 Task: Create a due date automation trigger when advanced on, on the tuesday after a card is due add dates starting in more than 1 working days at 11:00 AM.
Action: Mouse moved to (1165, 88)
Screenshot: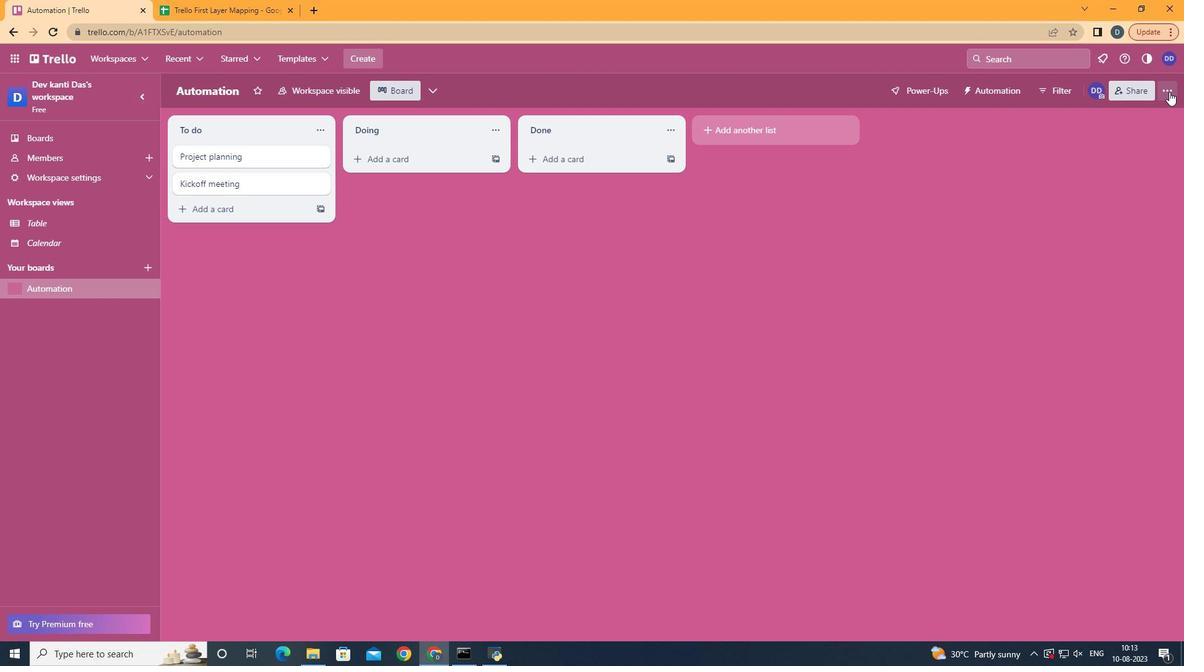 
Action: Mouse pressed left at (1165, 88)
Screenshot: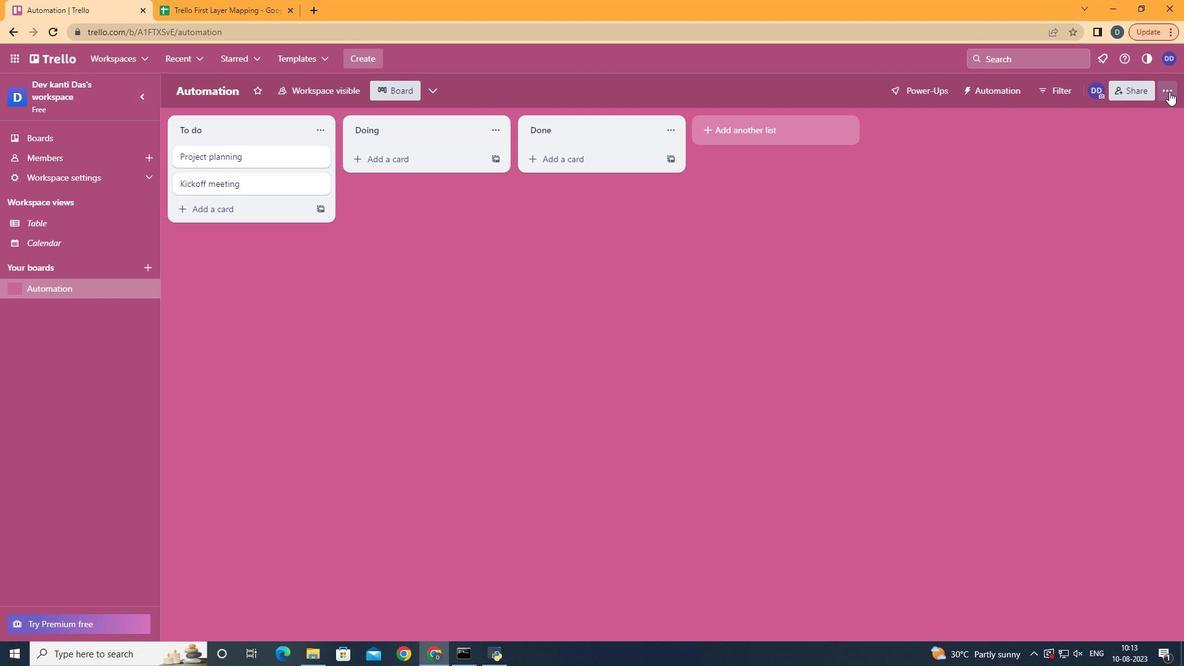 
Action: Mouse moved to (1078, 254)
Screenshot: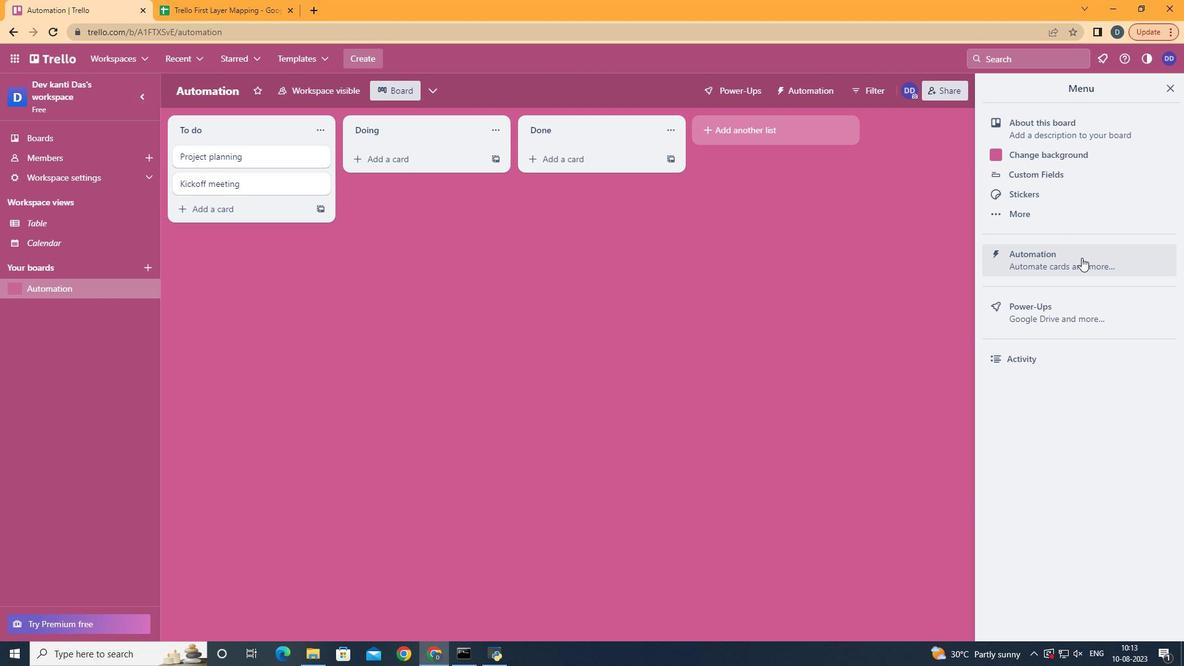 
Action: Mouse pressed left at (1078, 254)
Screenshot: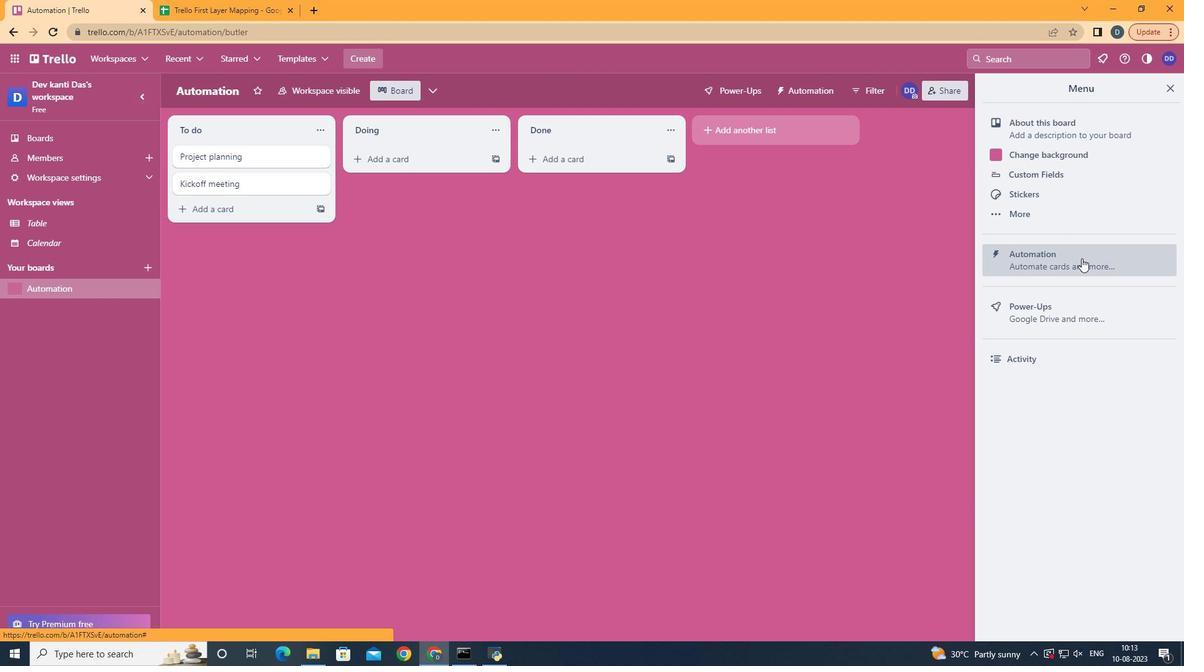
Action: Mouse moved to (191, 240)
Screenshot: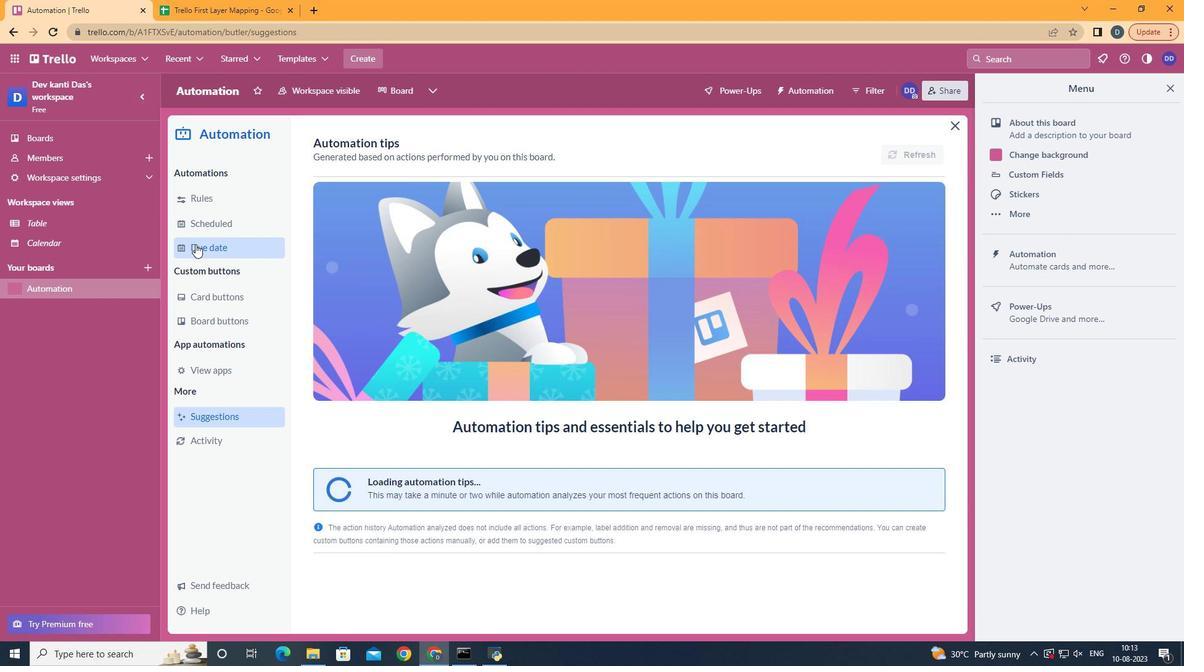 
Action: Mouse pressed left at (191, 240)
Screenshot: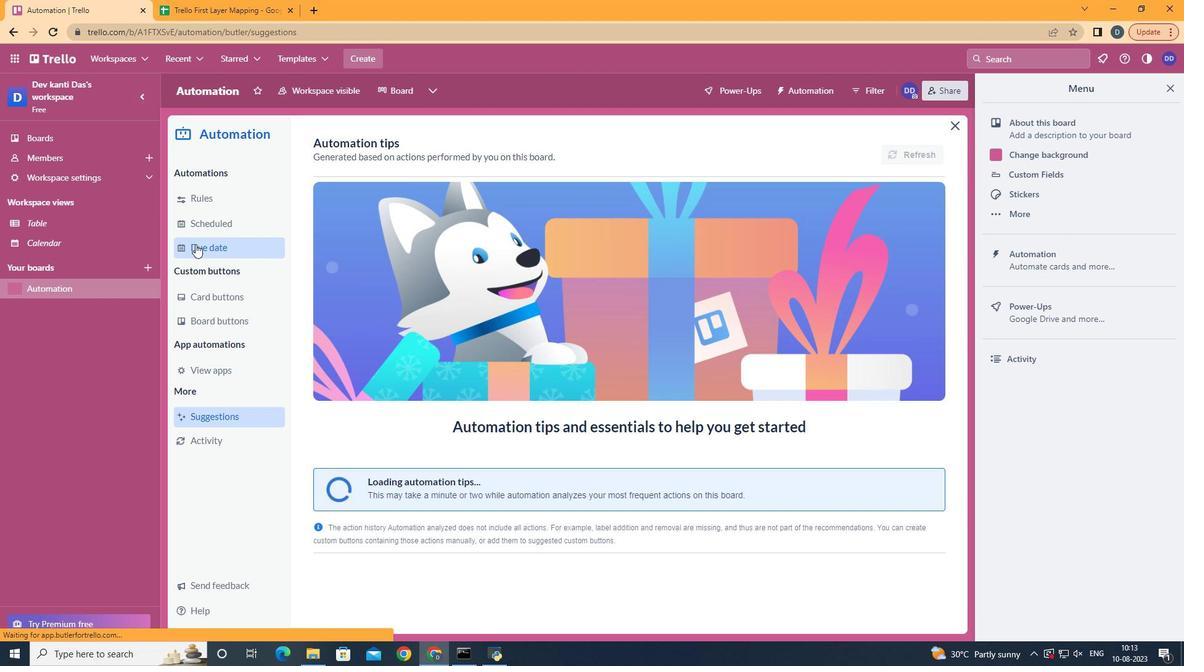 
Action: Mouse moved to (858, 146)
Screenshot: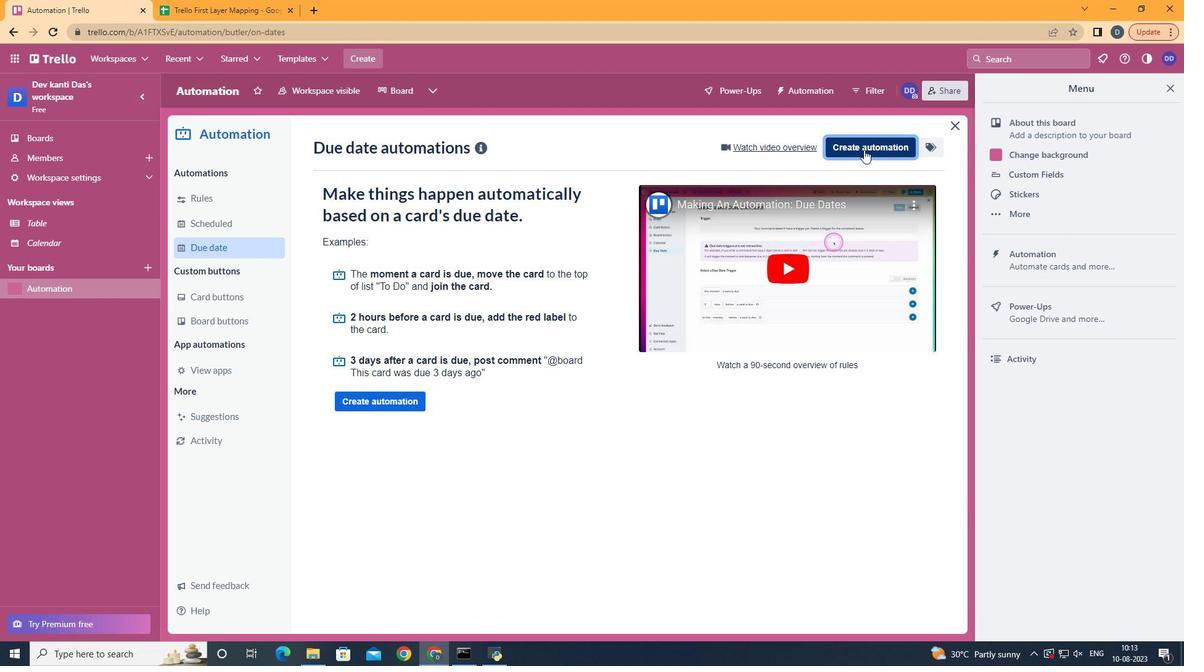 
Action: Mouse pressed left at (858, 146)
Screenshot: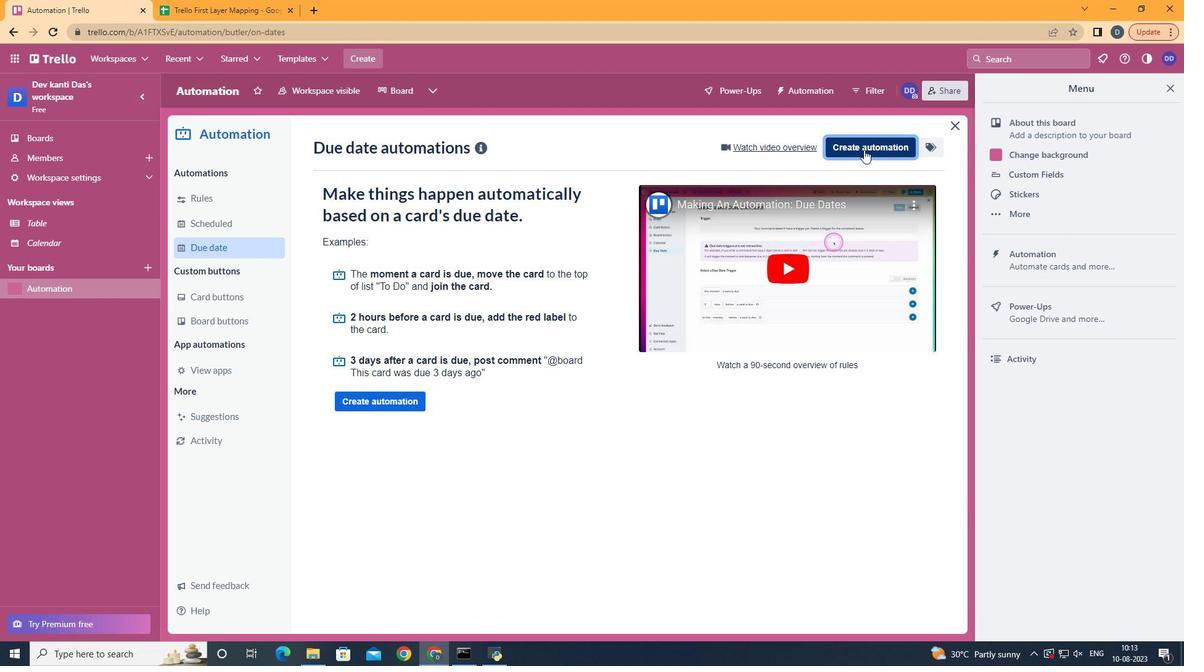 
Action: Mouse moved to (619, 267)
Screenshot: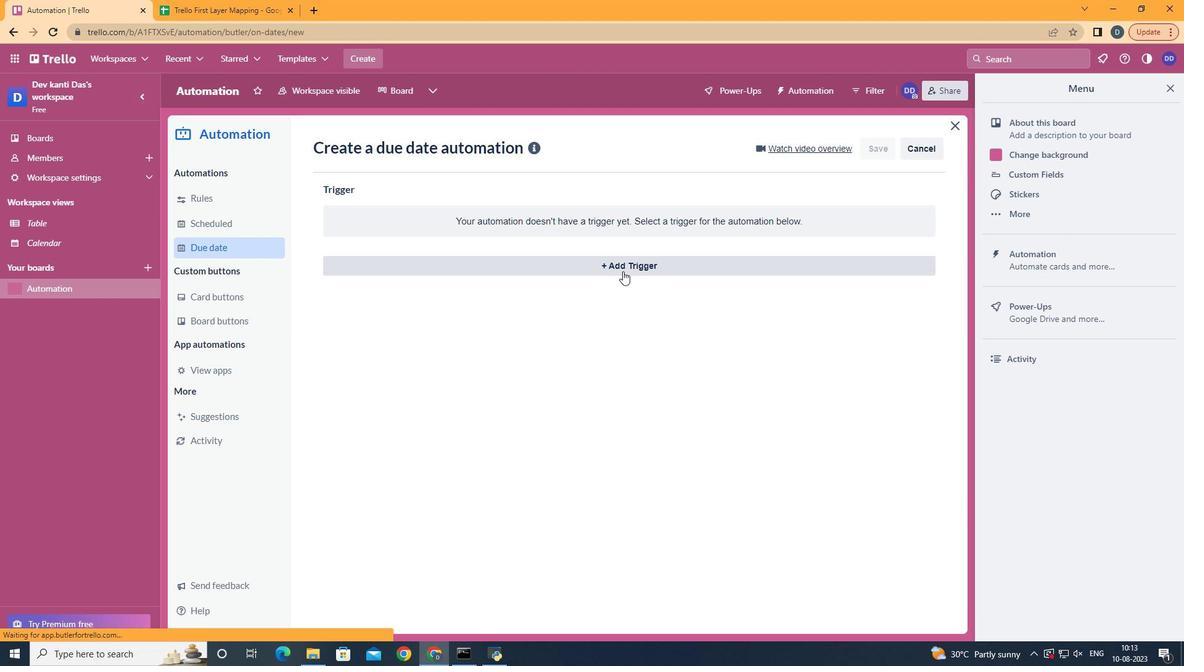 
Action: Mouse pressed left at (619, 267)
Screenshot: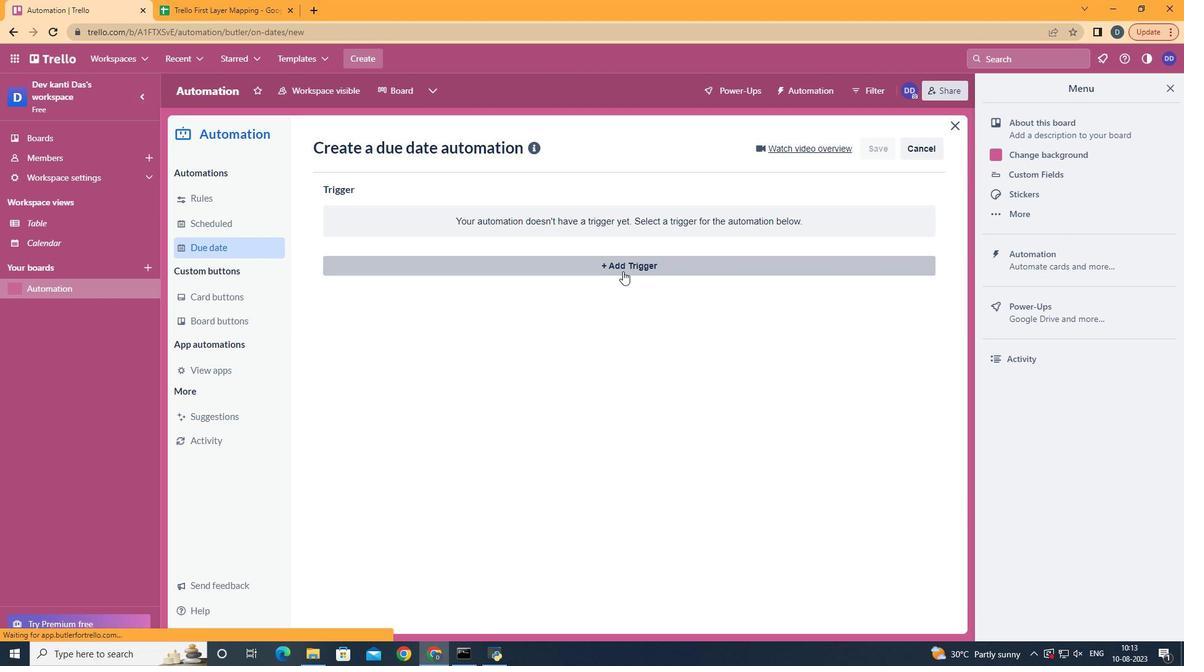 
Action: Mouse moved to (384, 342)
Screenshot: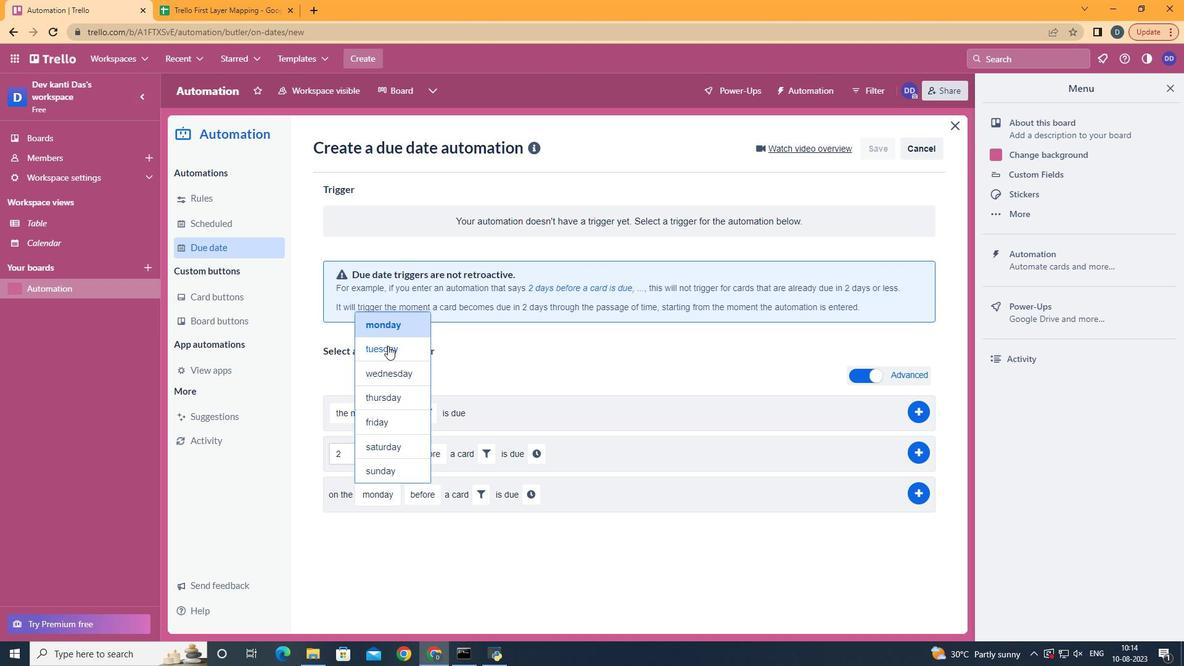 
Action: Mouse pressed left at (384, 342)
Screenshot: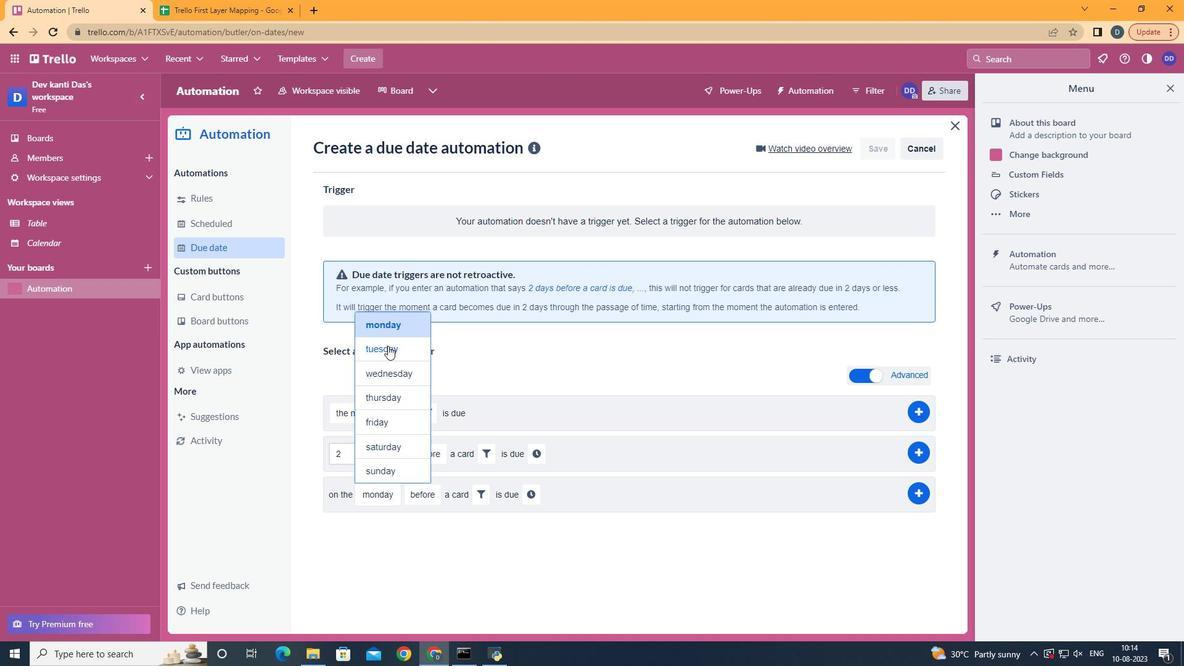 
Action: Mouse moved to (429, 535)
Screenshot: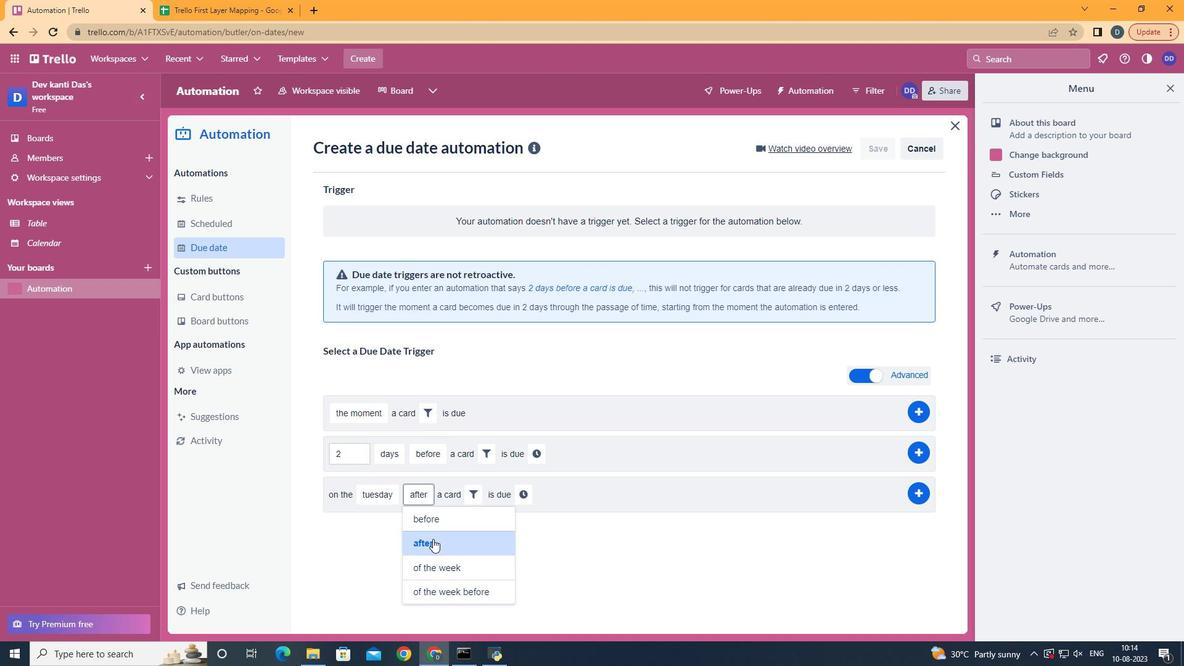 
Action: Mouse pressed left at (423, 539)
Screenshot: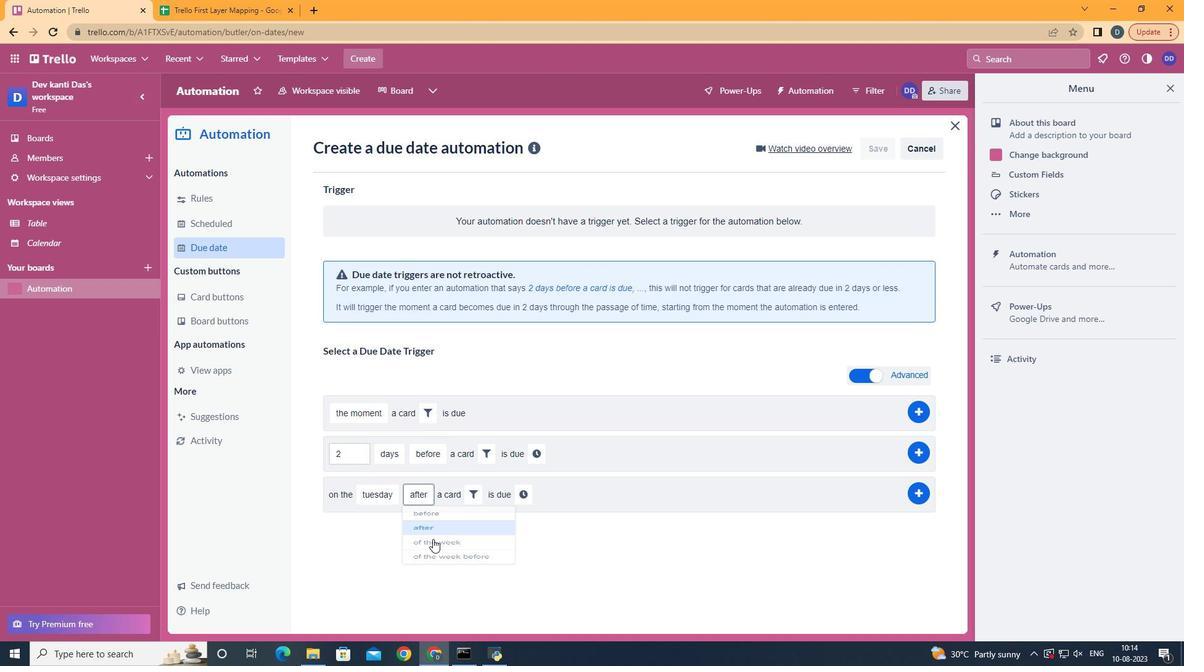 
Action: Mouse moved to (468, 490)
Screenshot: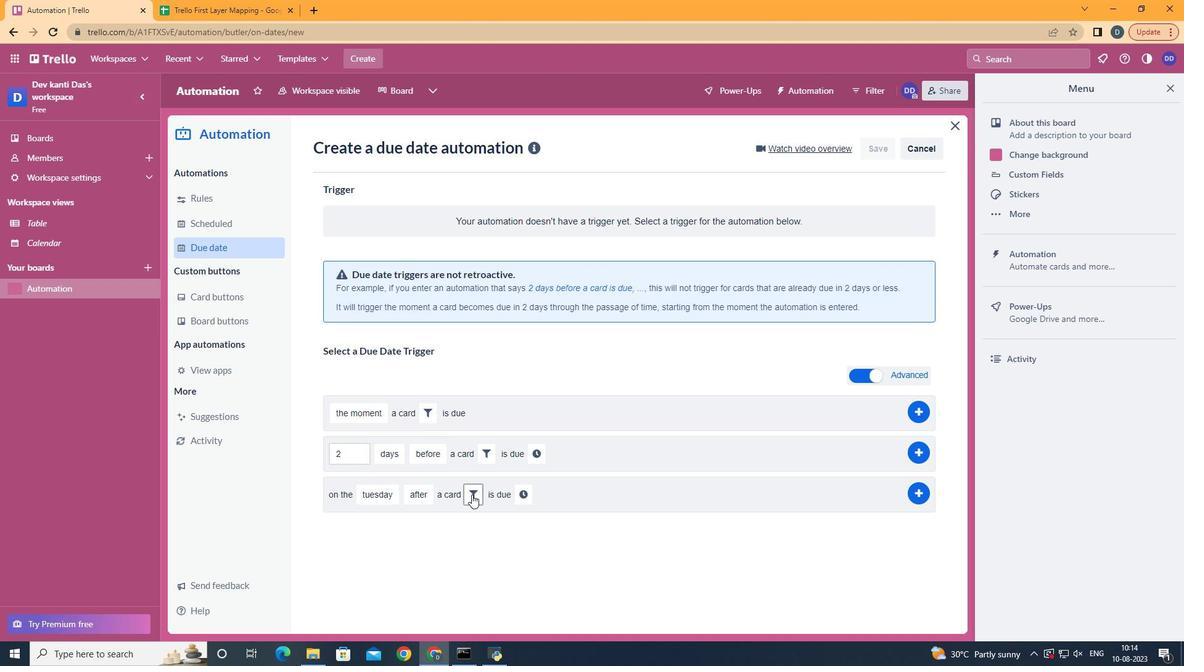 
Action: Mouse pressed left at (468, 490)
Screenshot: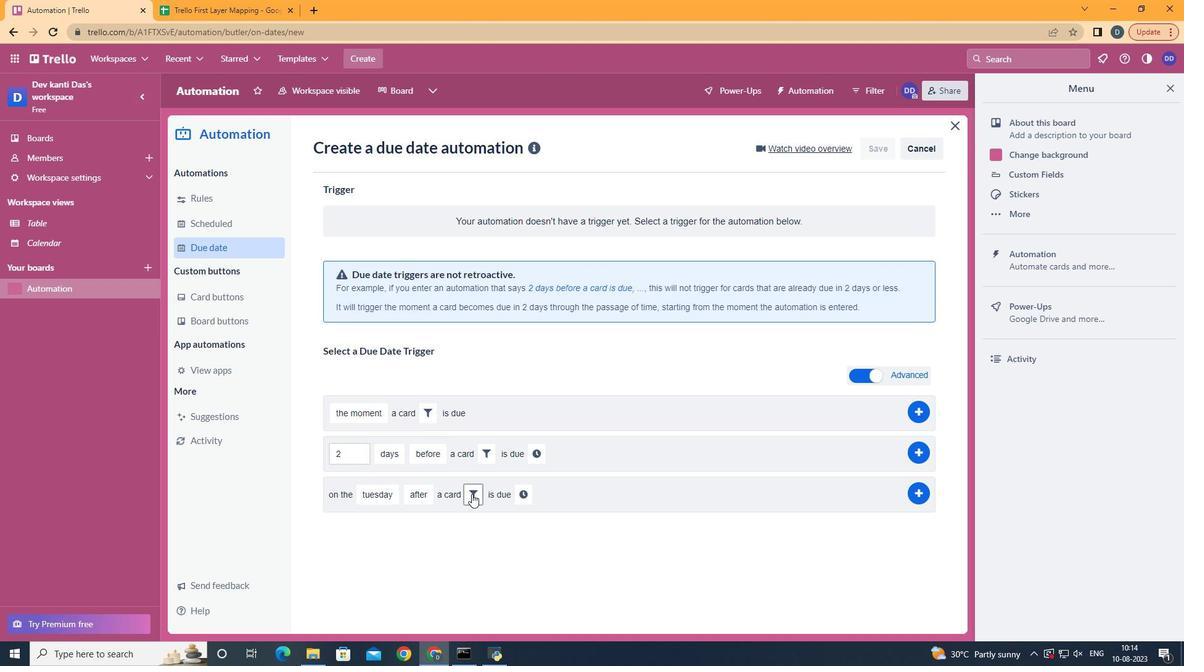 
Action: Mouse moved to (531, 541)
Screenshot: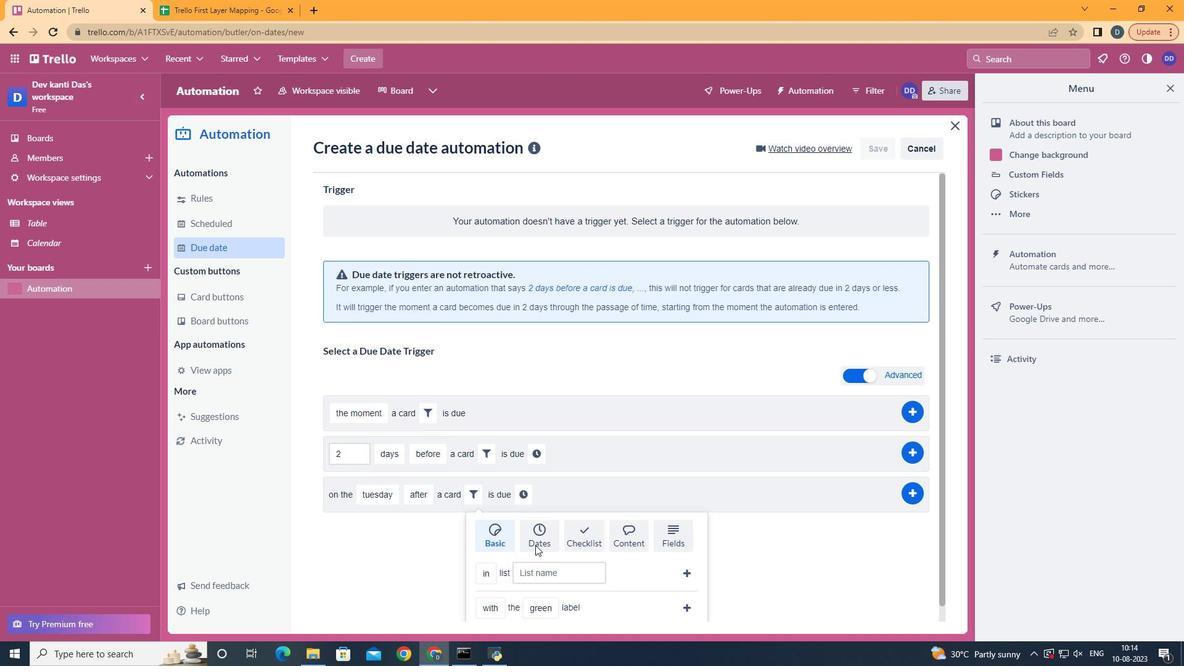 
Action: Mouse pressed left at (531, 541)
Screenshot: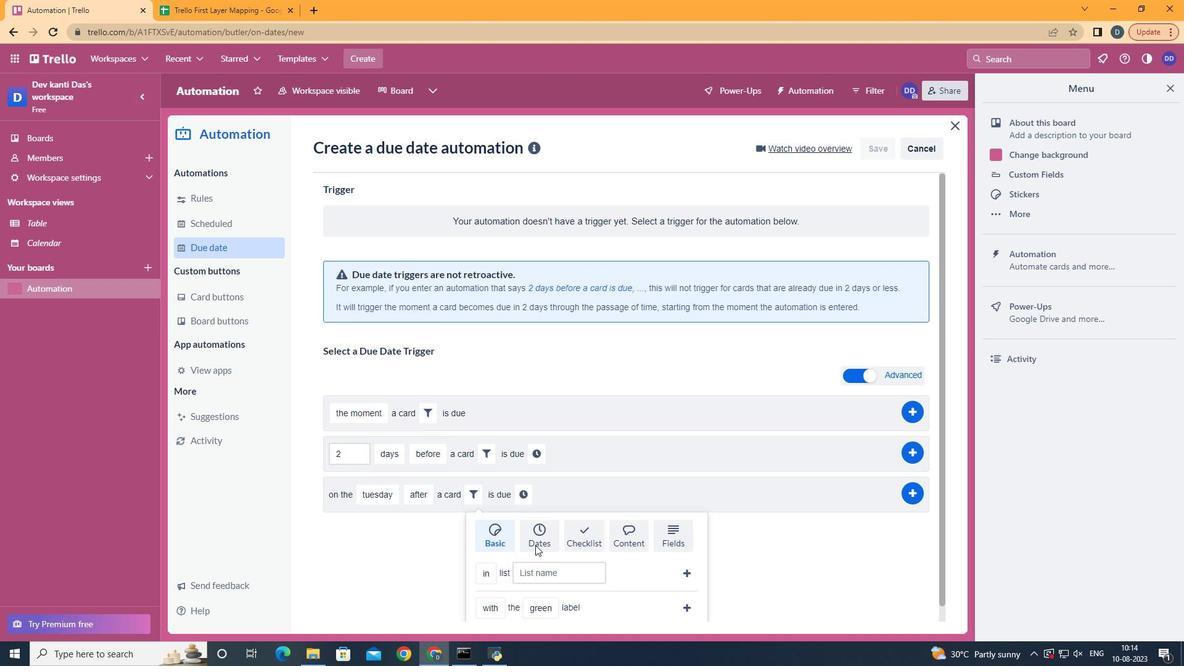 
Action: Mouse moved to (531, 541)
Screenshot: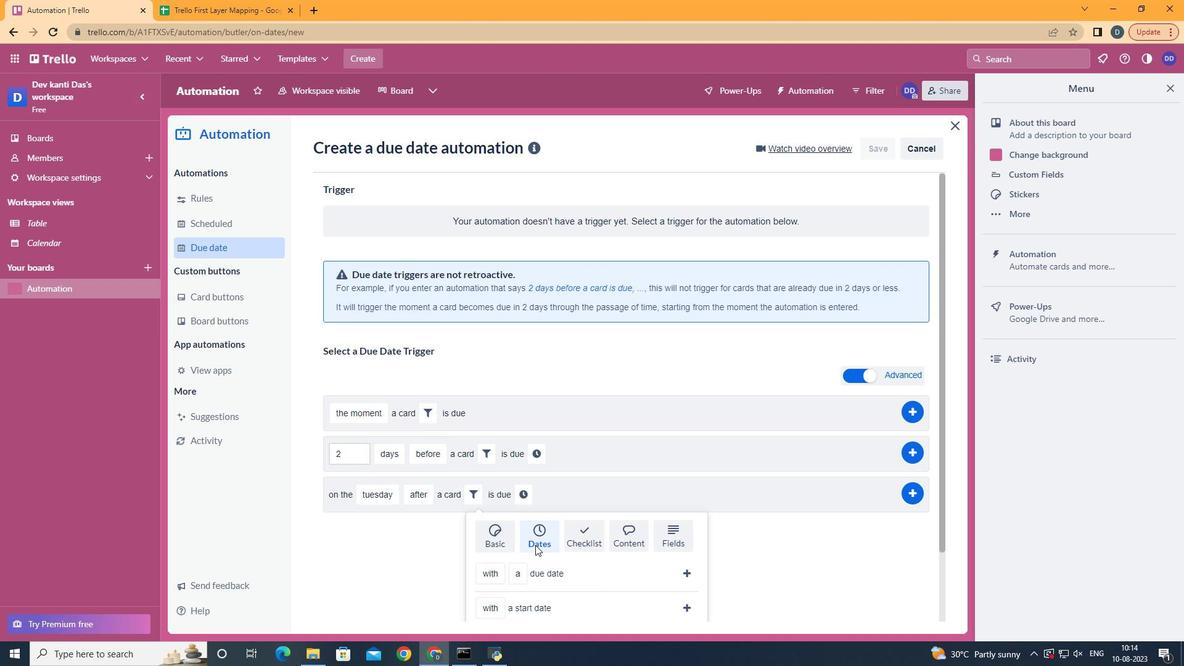
Action: Mouse scrolled (531, 540) with delta (0, 0)
Screenshot: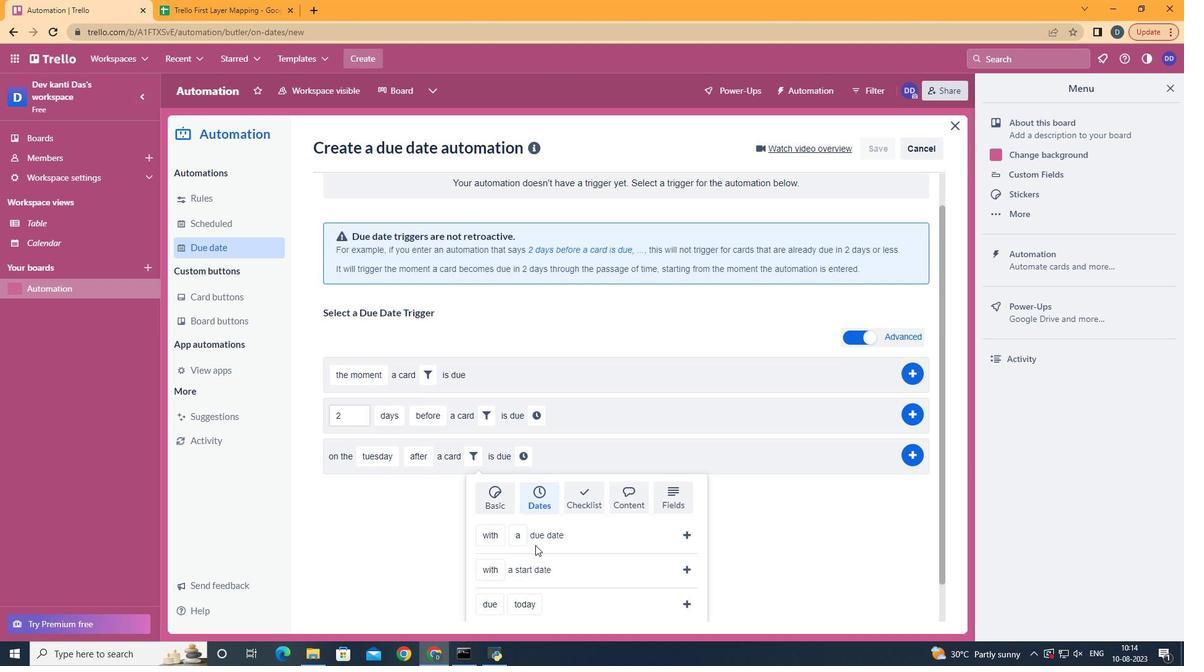 
Action: Mouse scrolled (531, 540) with delta (0, 0)
Screenshot: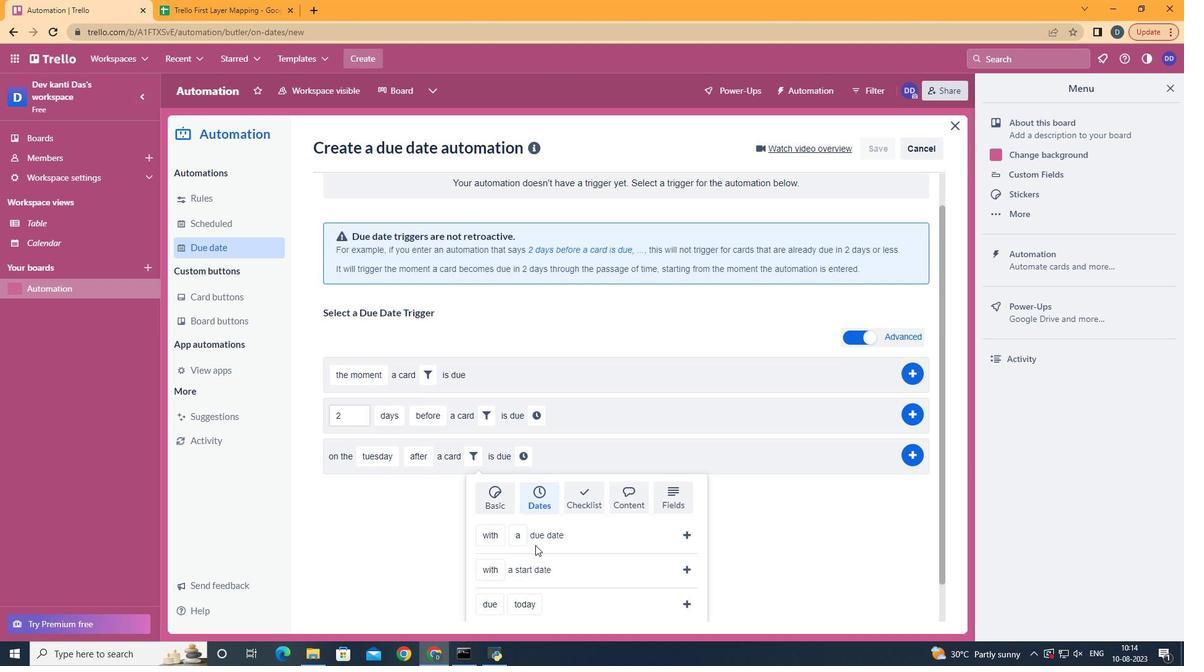 
Action: Mouse scrolled (531, 540) with delta (0, 0)
Screenshot: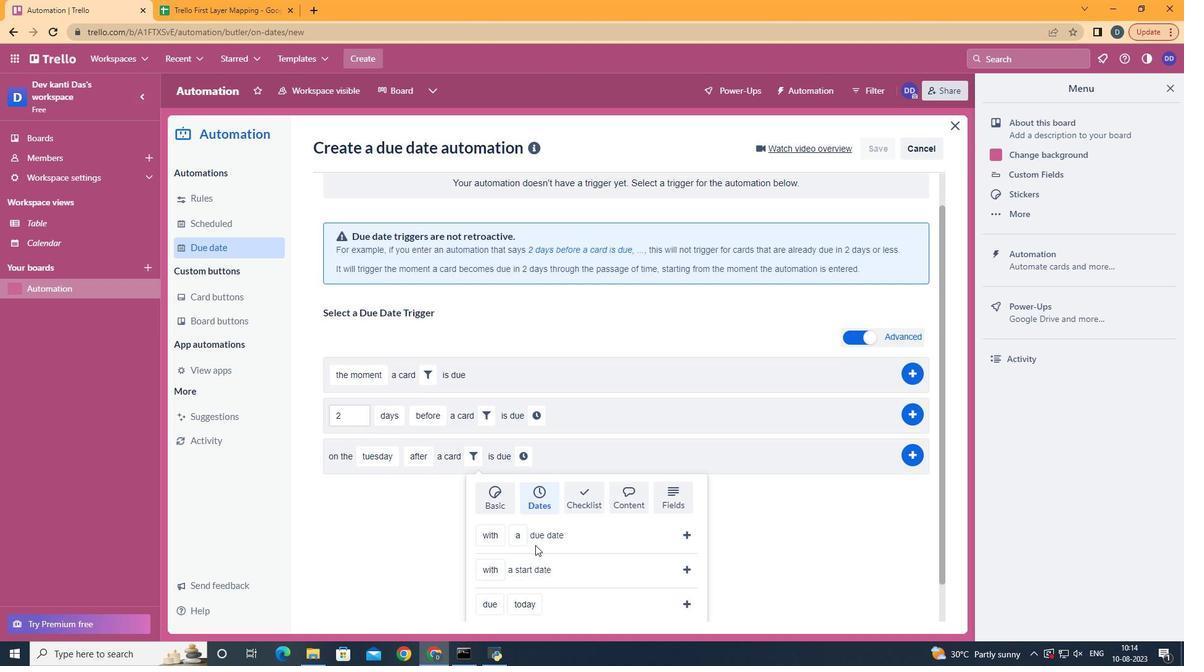 
Action: Mouse scrolled (531, 540) with delta (0, 0)
Screenshot: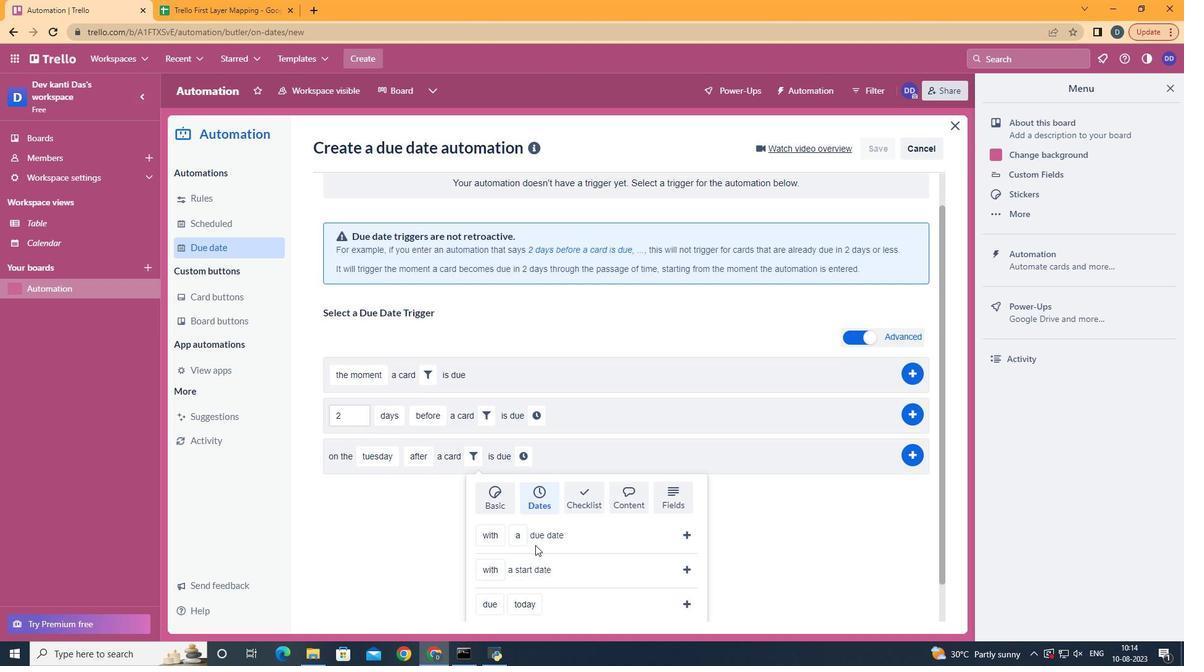 
Action: Mouse scrolled (531, 540) with delta (0, 0)
Screenshot: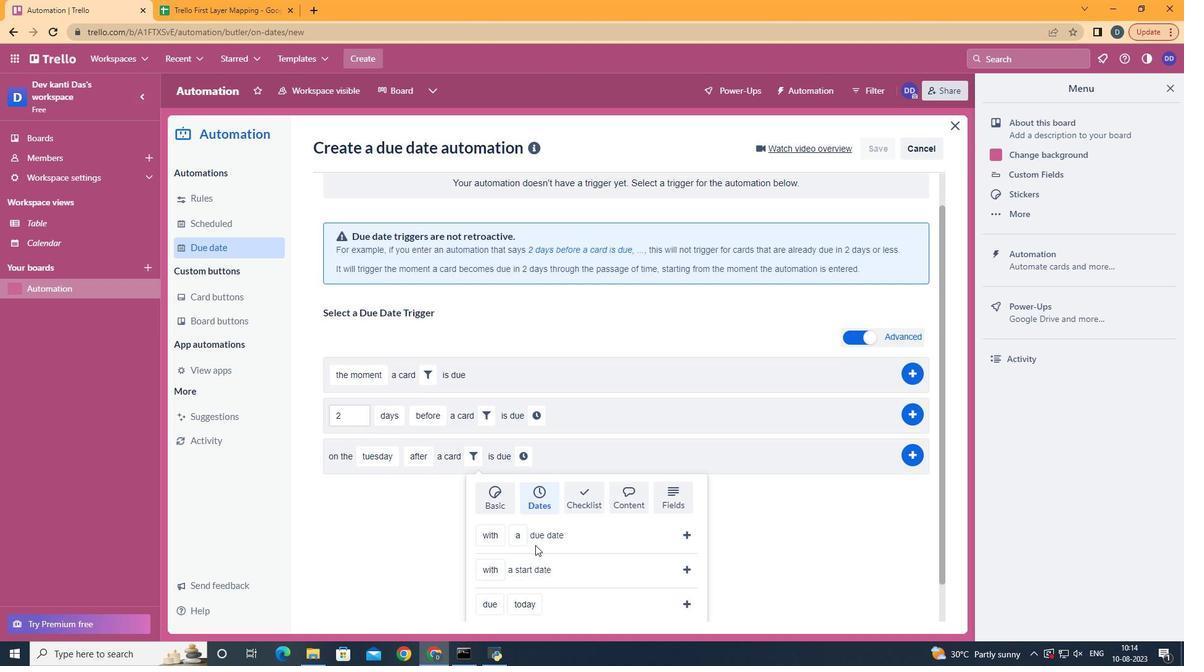 
Action: Mouse moved to (497, 565)
Screenshot: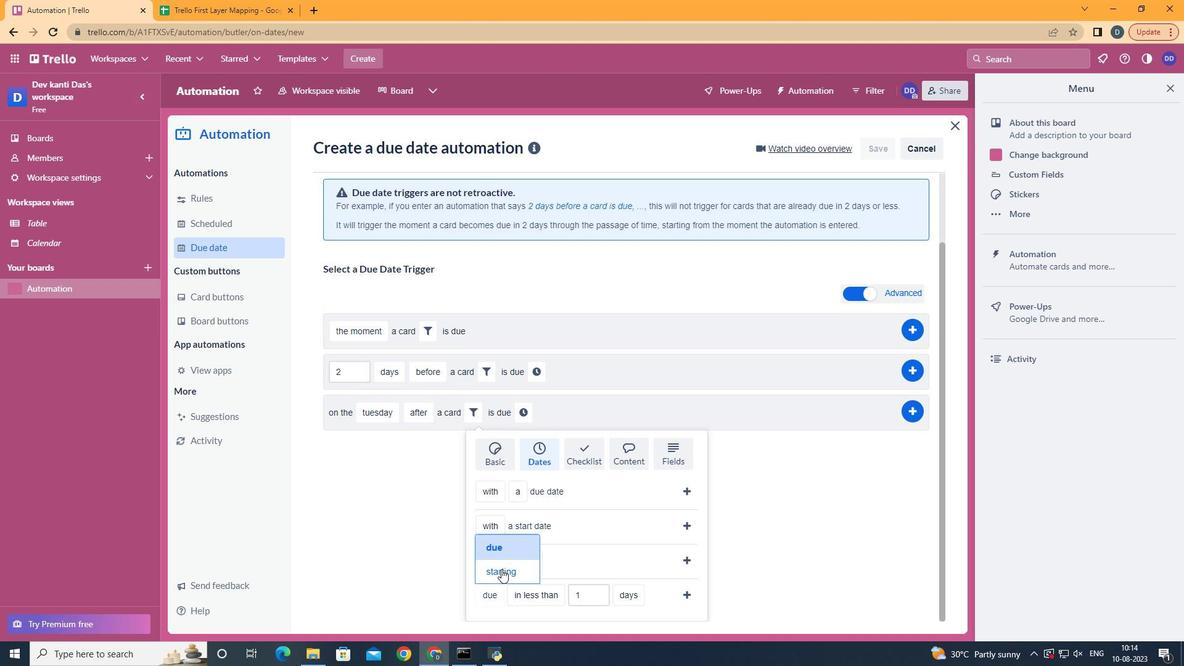
Action: Mouse pressed left at (497, 565)
Screenshot: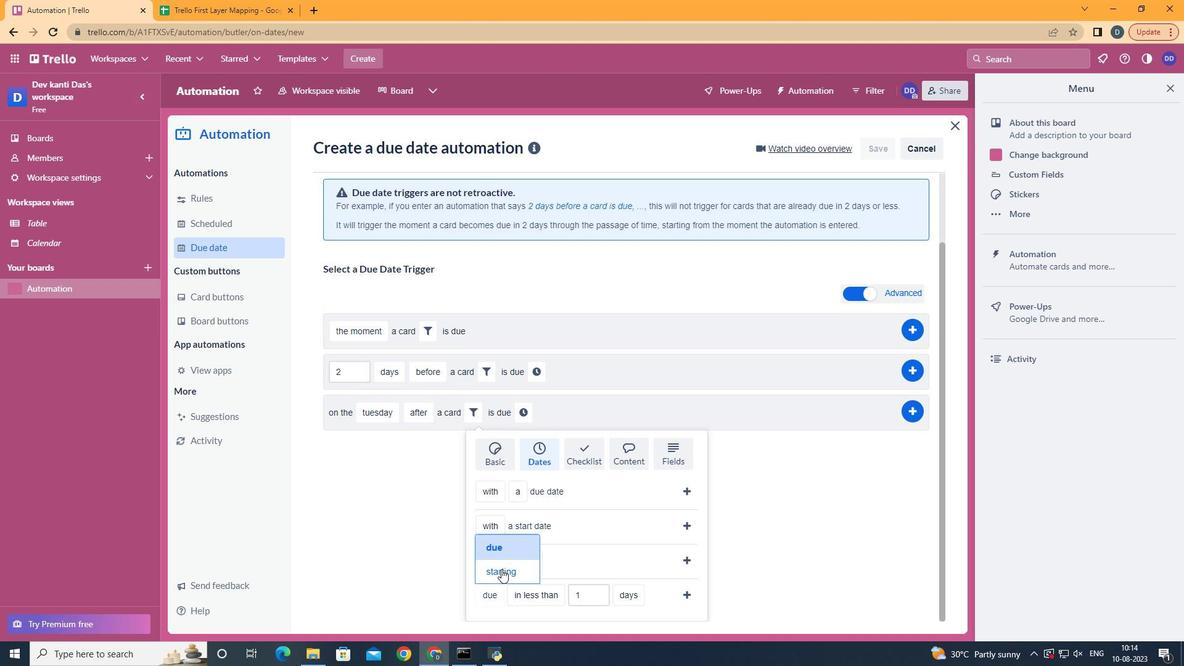
Action: Mouse moved to (564, 520)
Screenshot: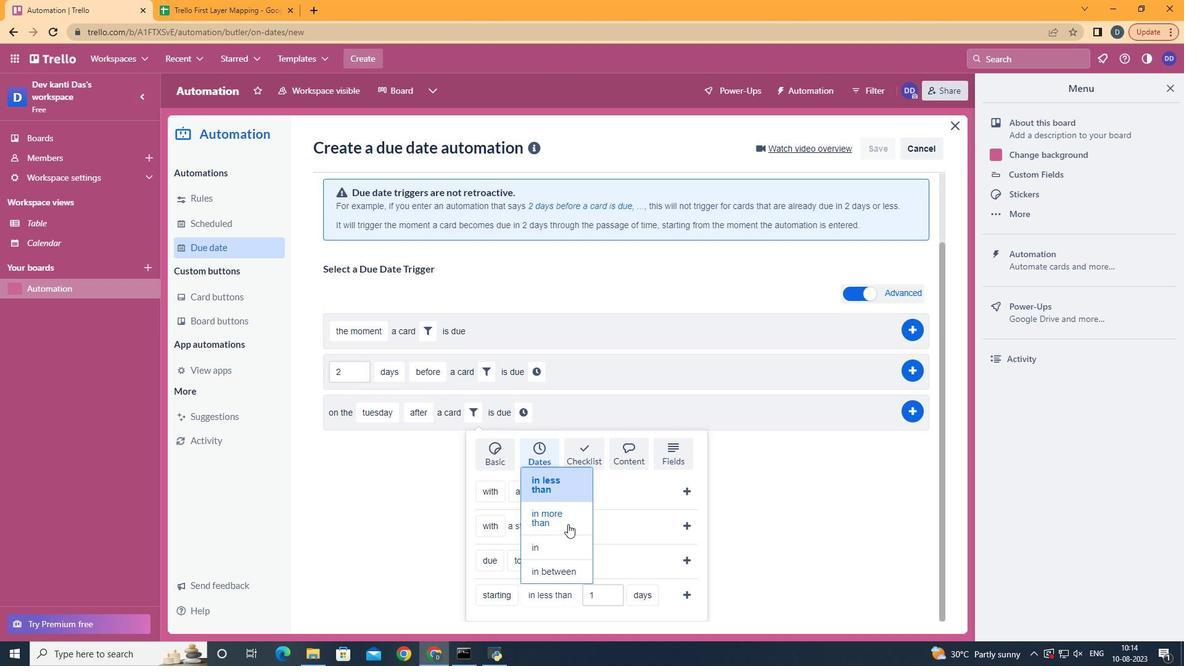 
Action: Mouse pressed left at (564, 520)
Screenshot: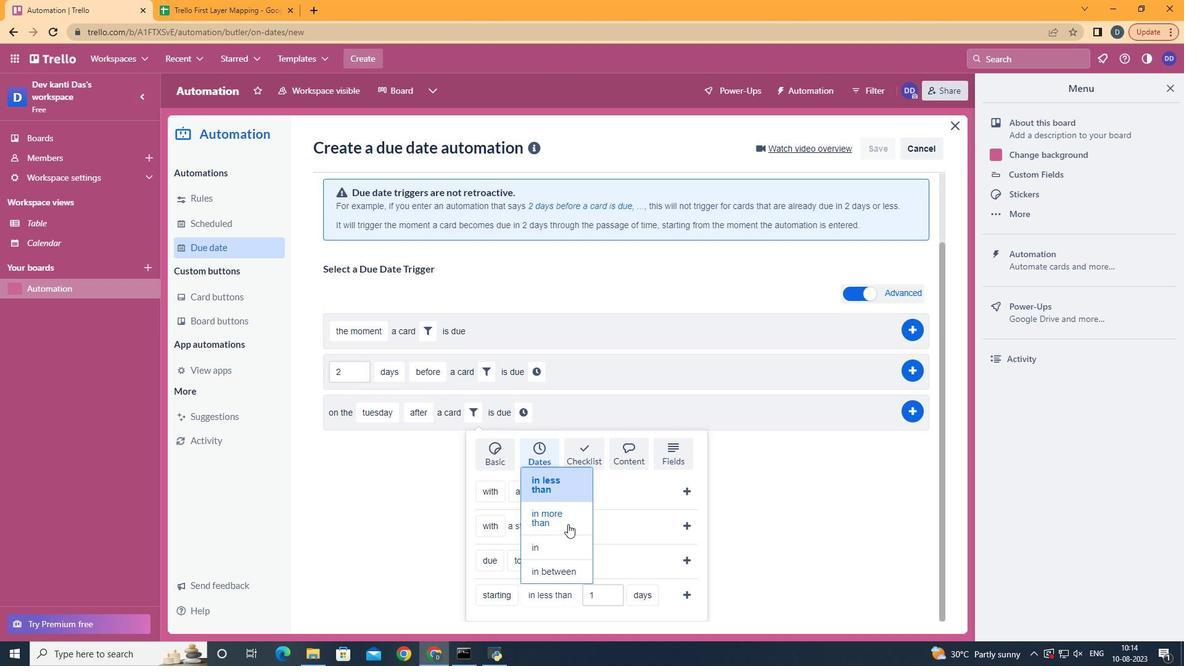 
Action: Mouse moved to (649, 571)
Screenshot: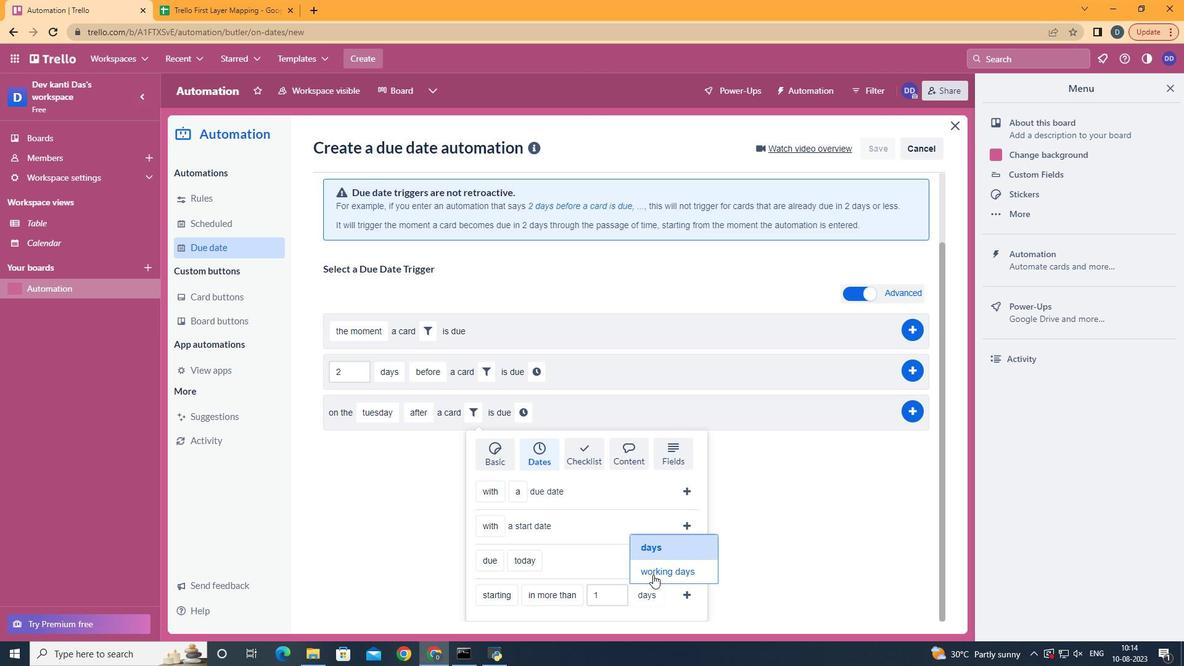 
Action: Mouse pressed left at (649, 571)
Screenshot: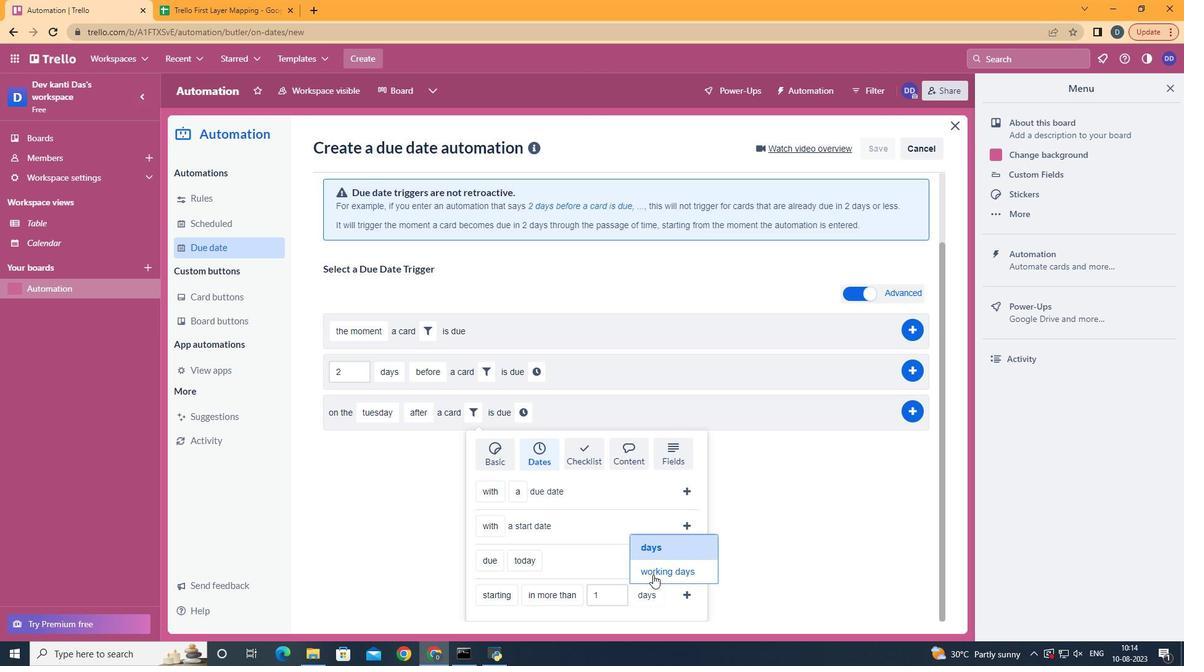 
Action: Mouse moved to (706, 593)
Screenshot: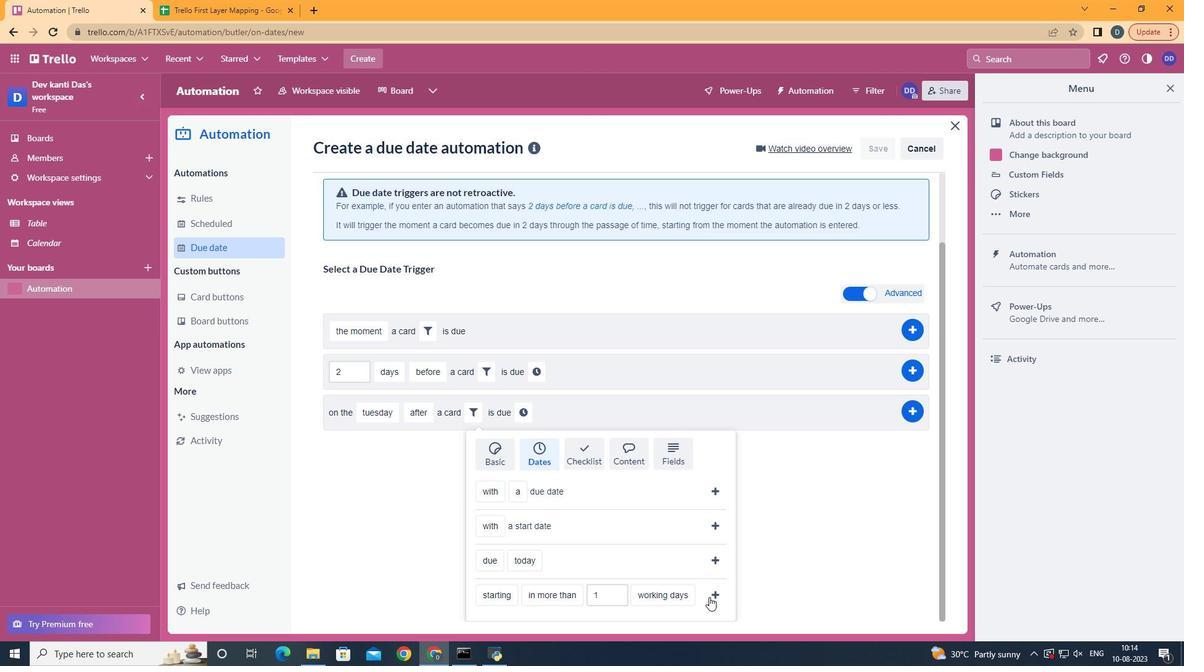 
Action: Mouse pressed left at (706, 593)
Screenshot: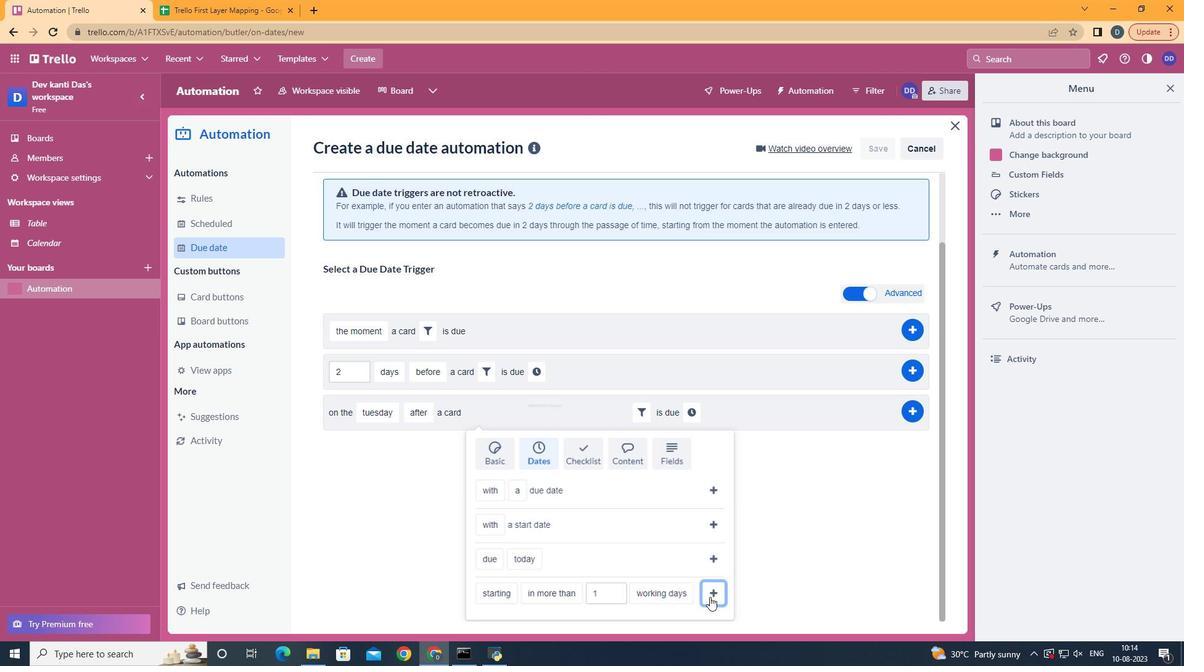 
Action: Mouse moved to (692, 493)
Screenshot: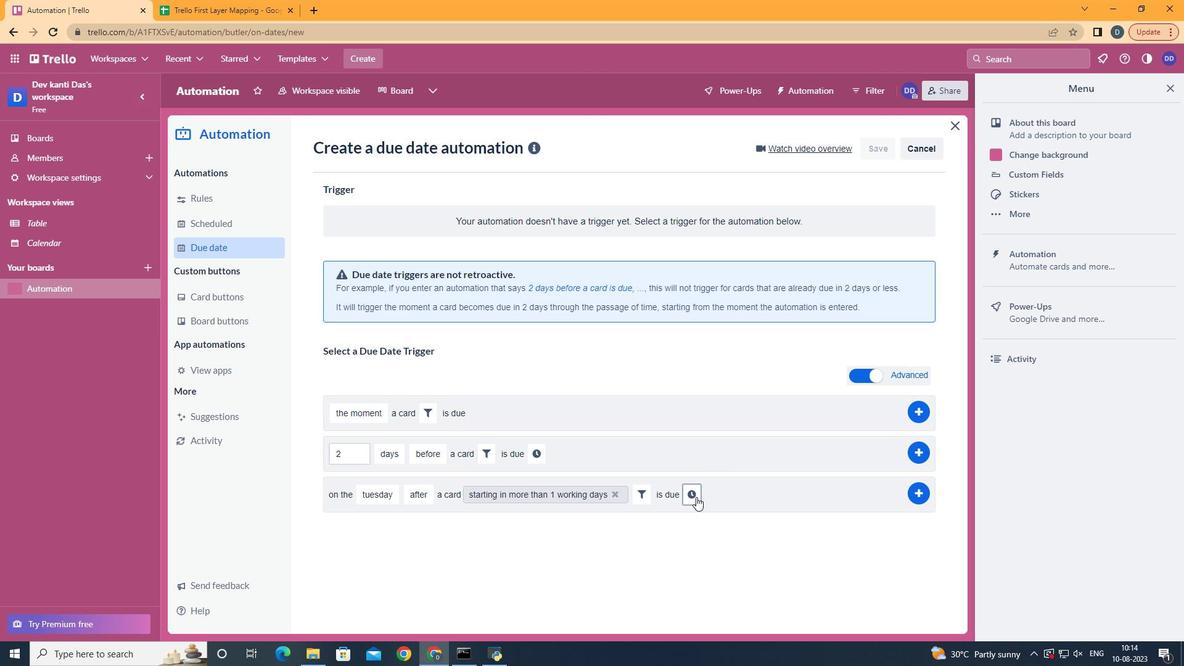 
Action: Mouse pressed left at (692, 493)
Screenshot: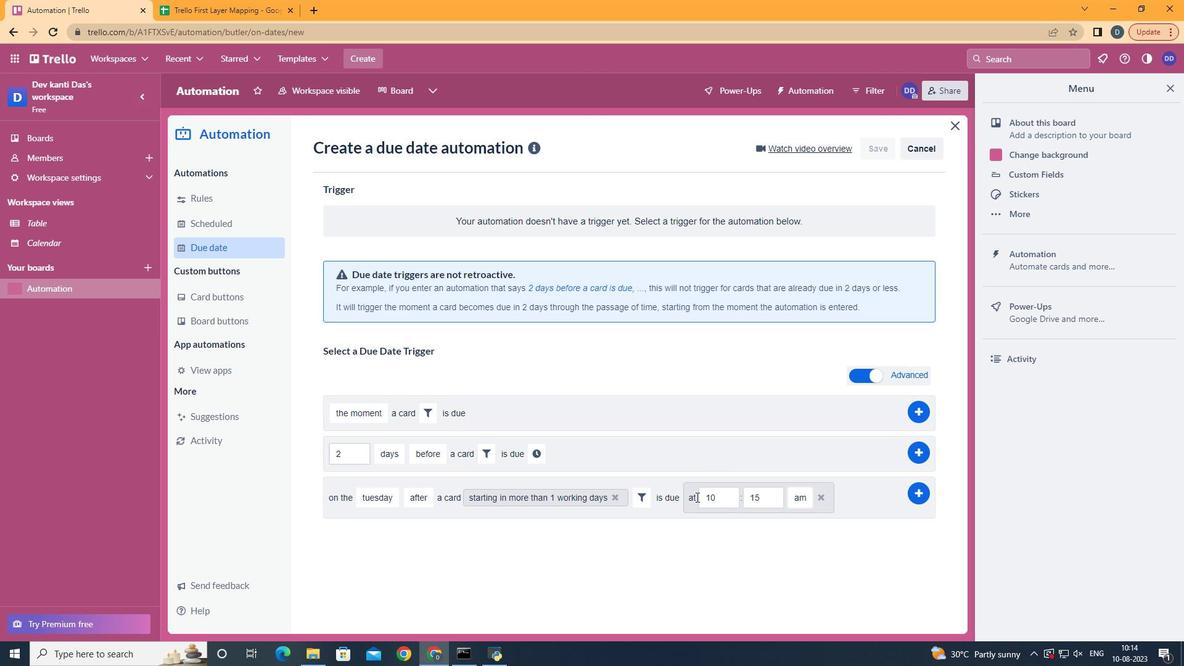 
Action: Mouse moved to (718, 486)
Screenshot: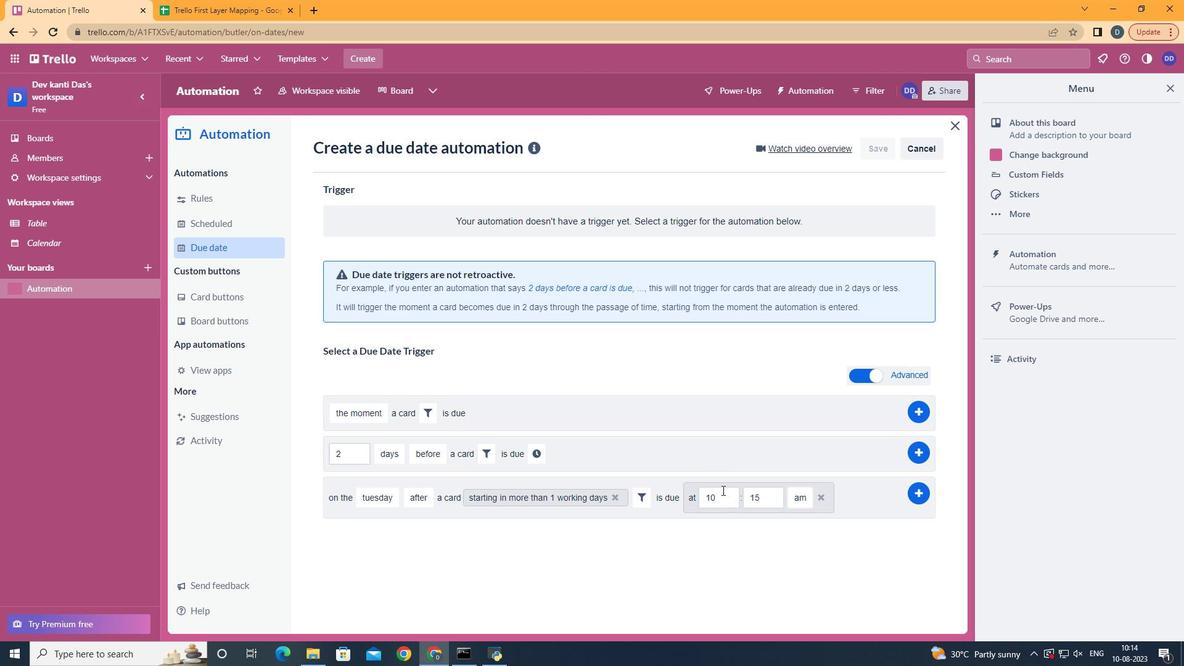 
Action: Mouse pressed left at (718, 486)
Screenshot: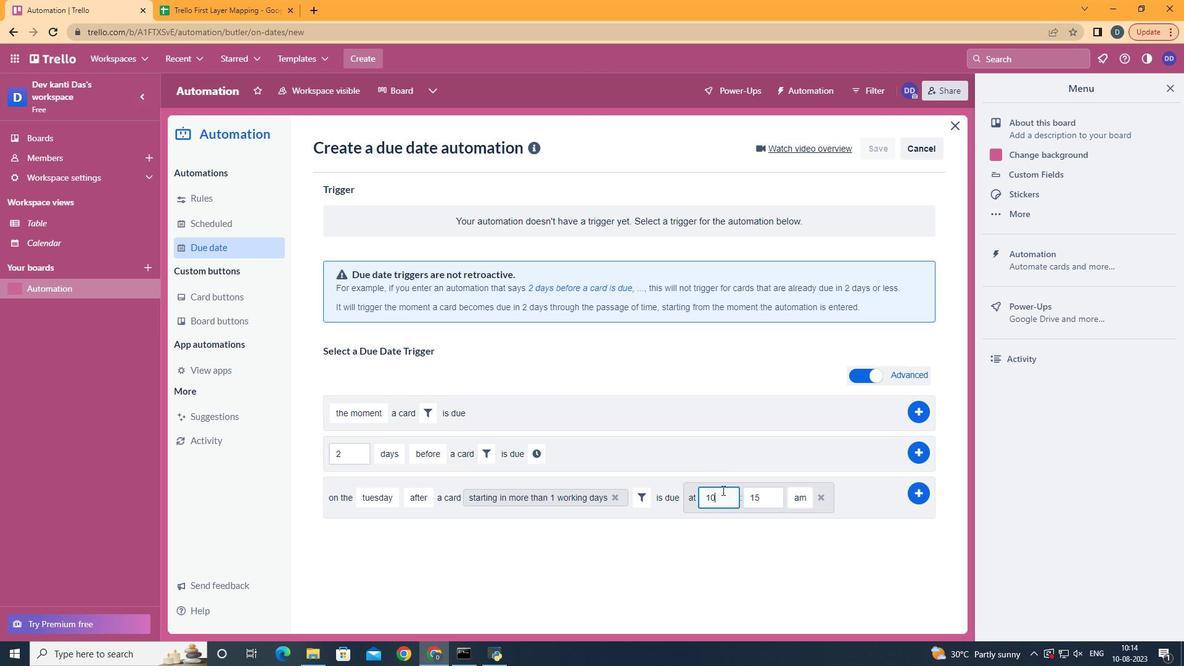 
Action: Mouse moved to (716, 488)
Screenshot: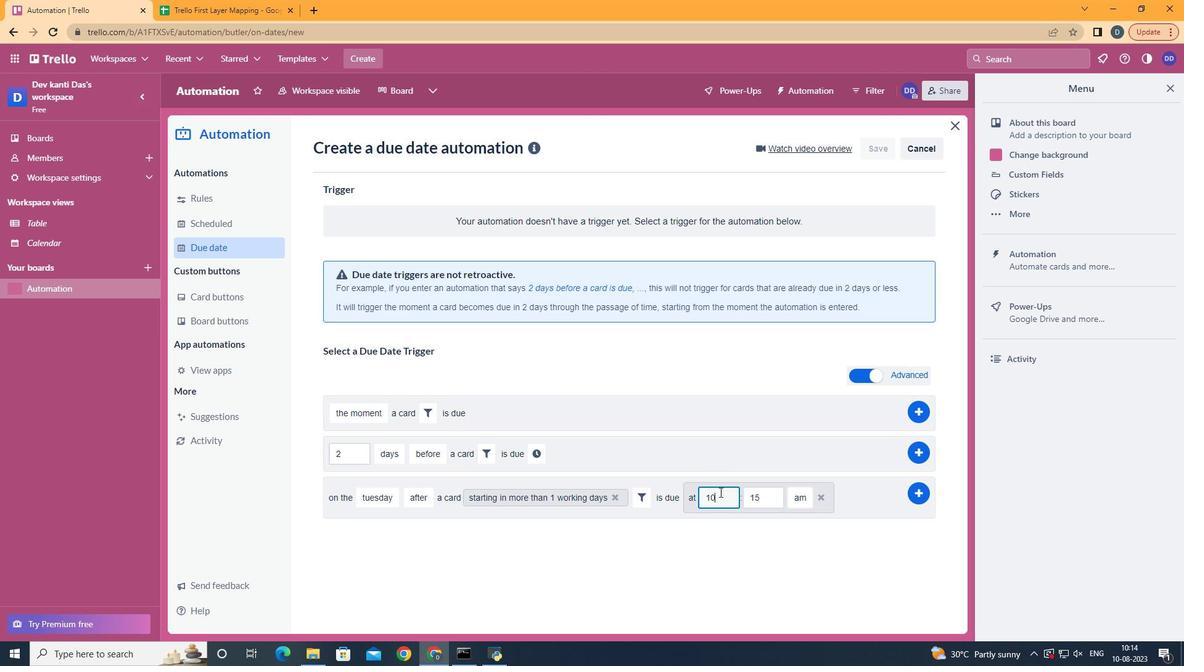 
Action: Key pressed <Key.backspace>1
Screenshot: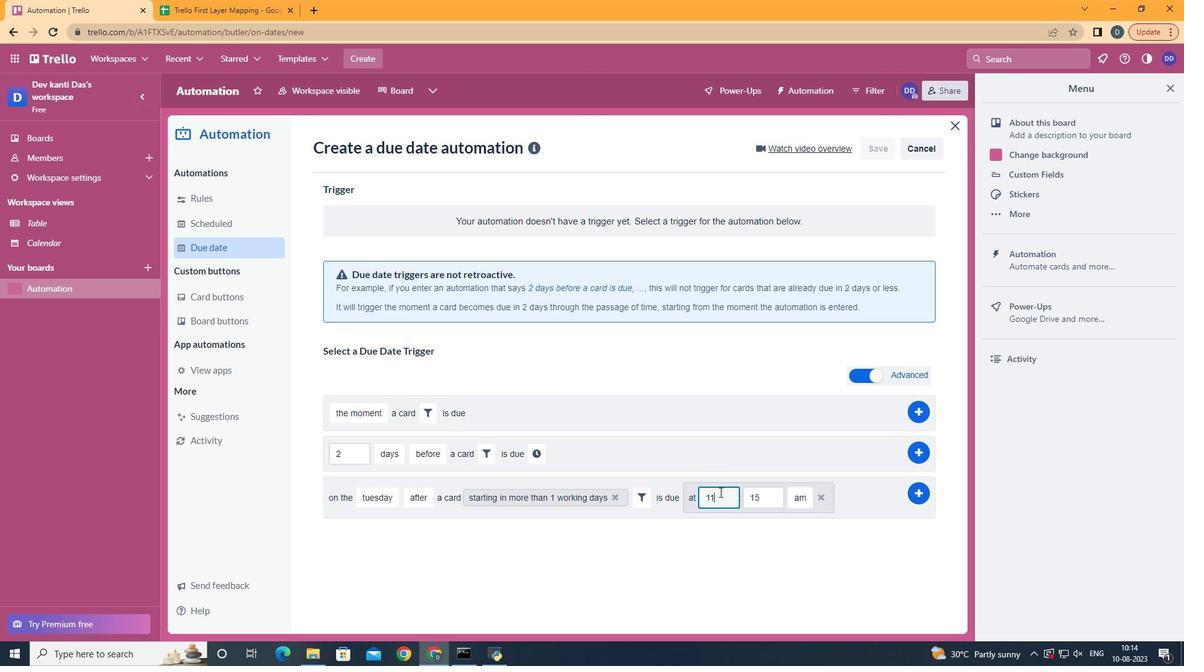
Action: Mouse moved to (759, 500)
Screenshot: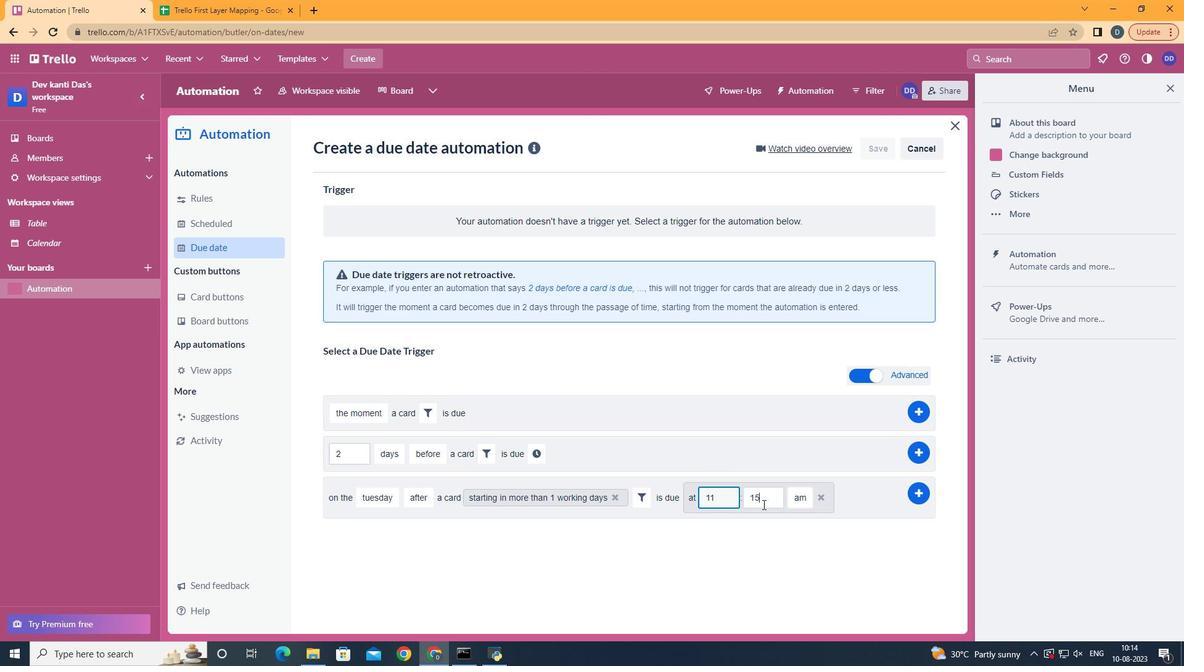 
Action: Mouse pressed left at (759, 500)
Screenshot: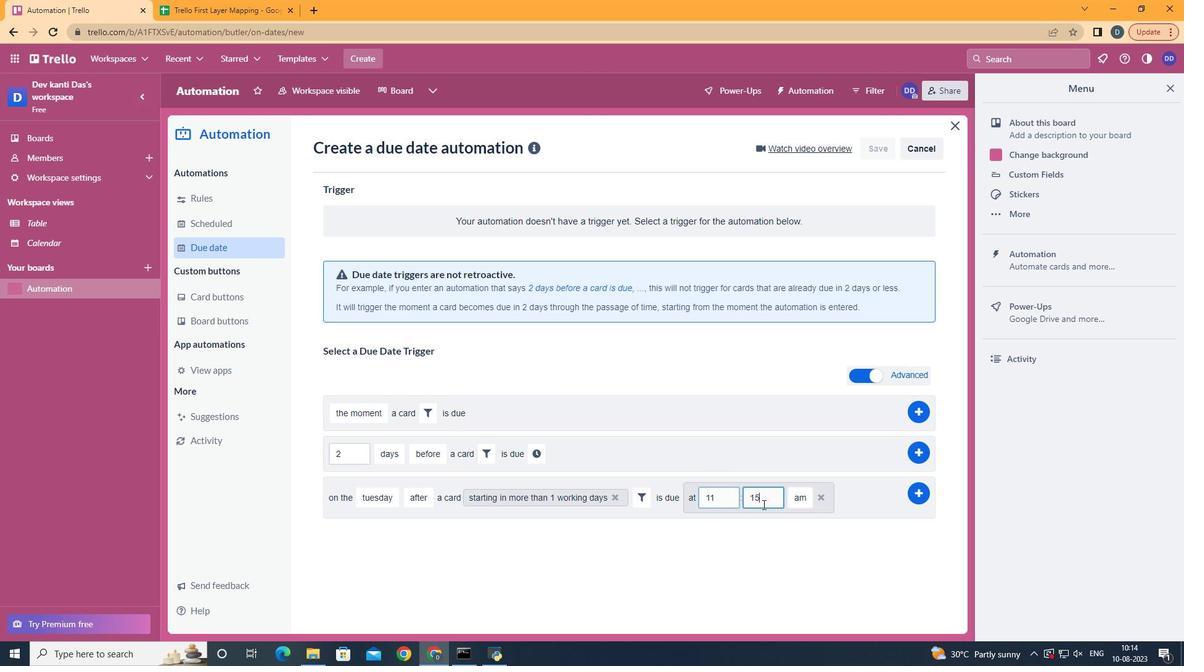 
Action: Key pressed <Key.backspace>
Screenshot: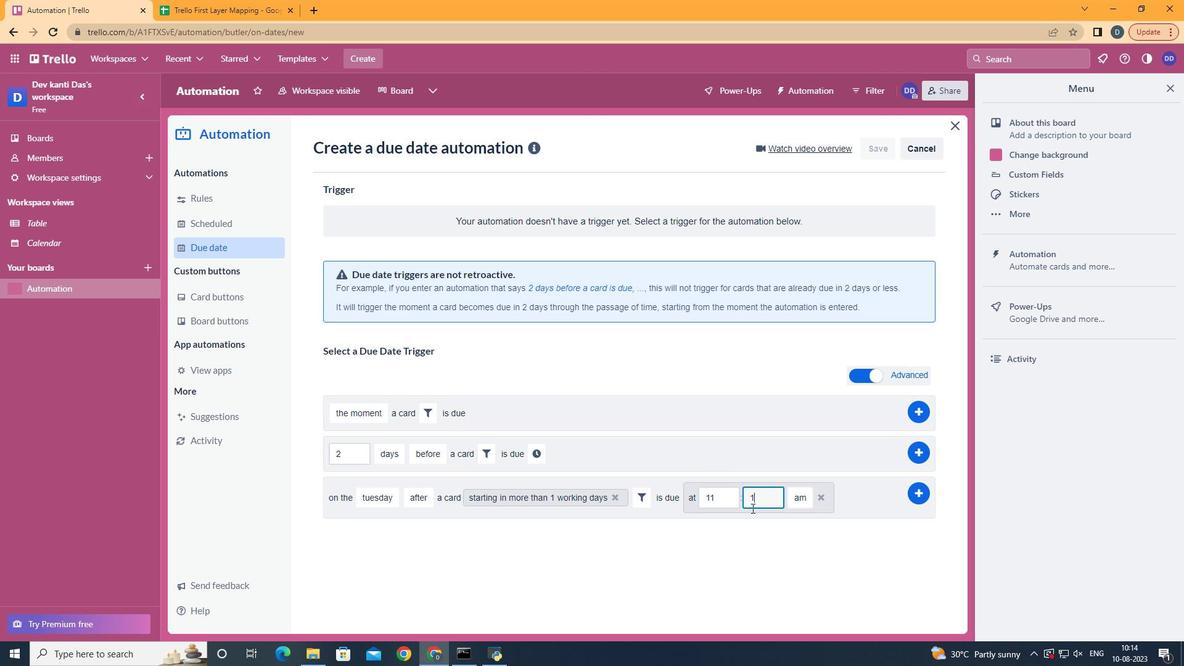 
Action: Mouse moved to (748, 504)
Screenshot: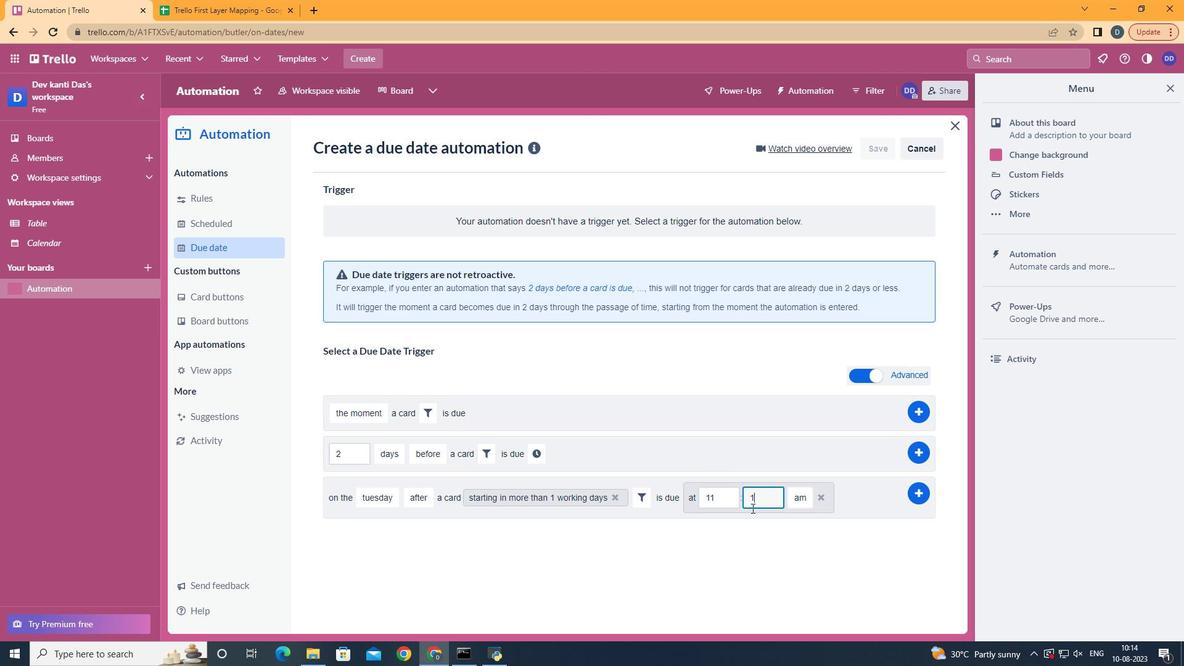 
Action: Key pressed <Key.backspace>00
Screenshot: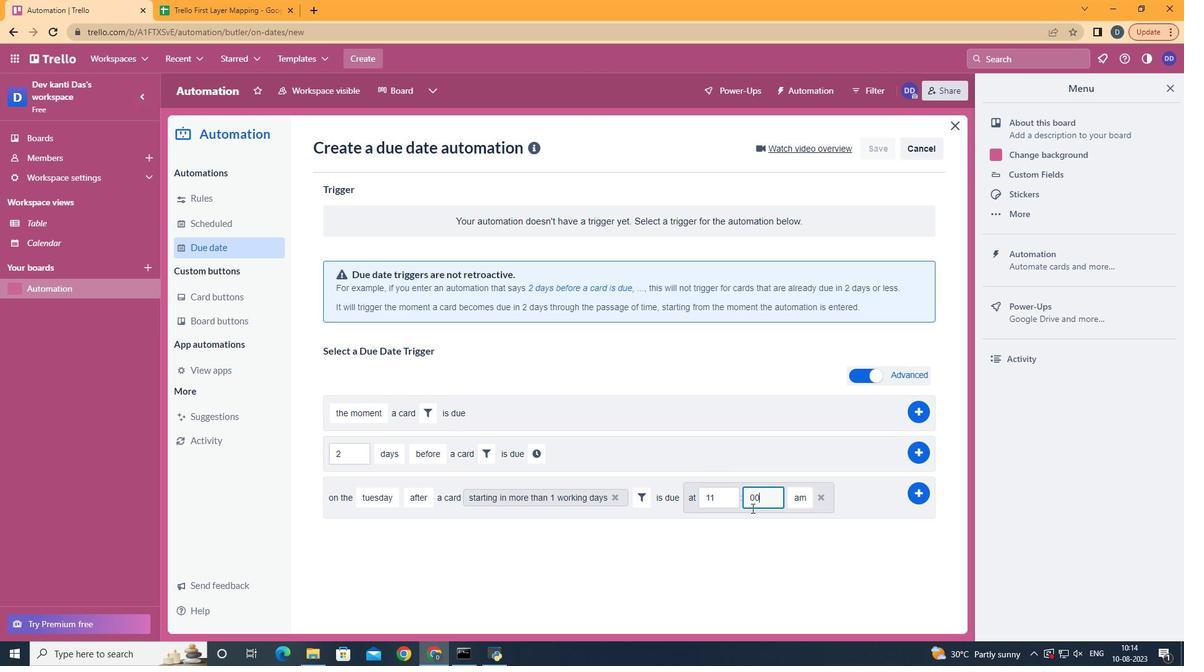 
Action: Mouse moved to (903, 492)
Screenshot: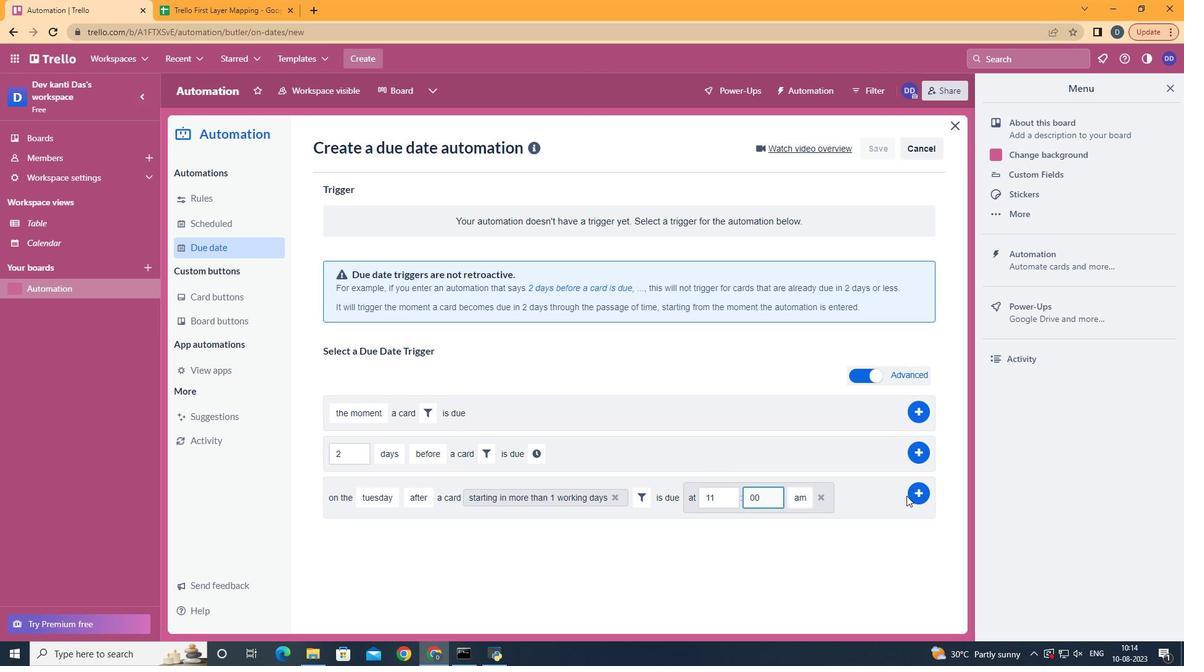 
Action: Mouse pressed left at (903, 492)
Screenshot: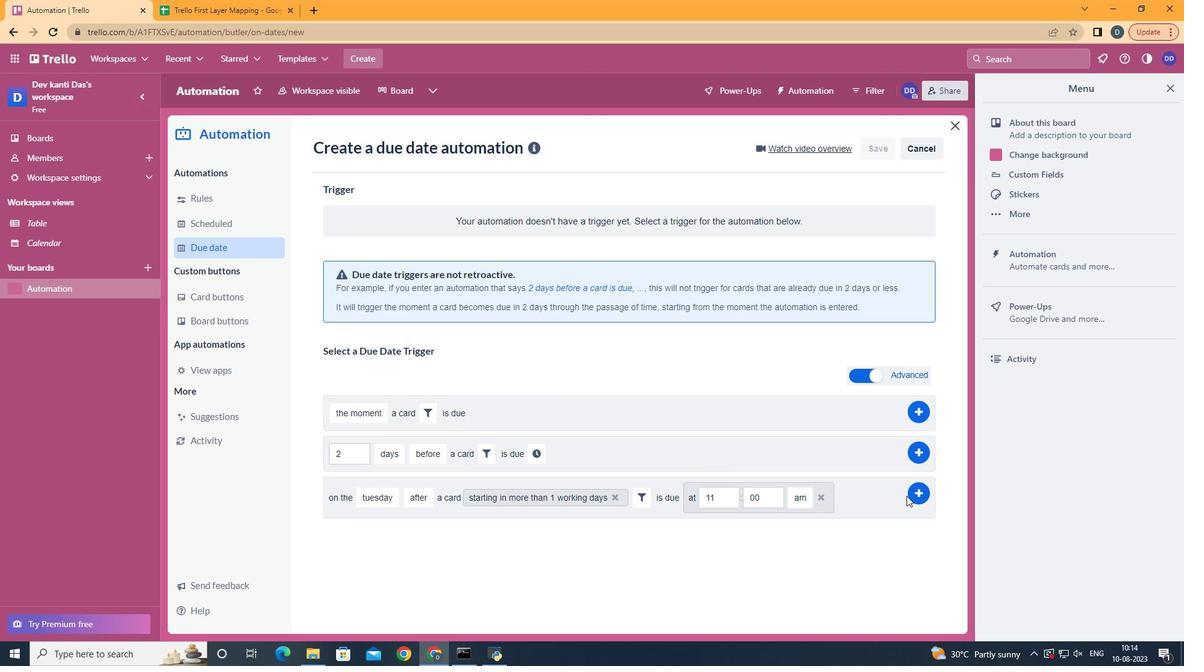 
Action: Mouse moved to (911, 487)
Screenshot: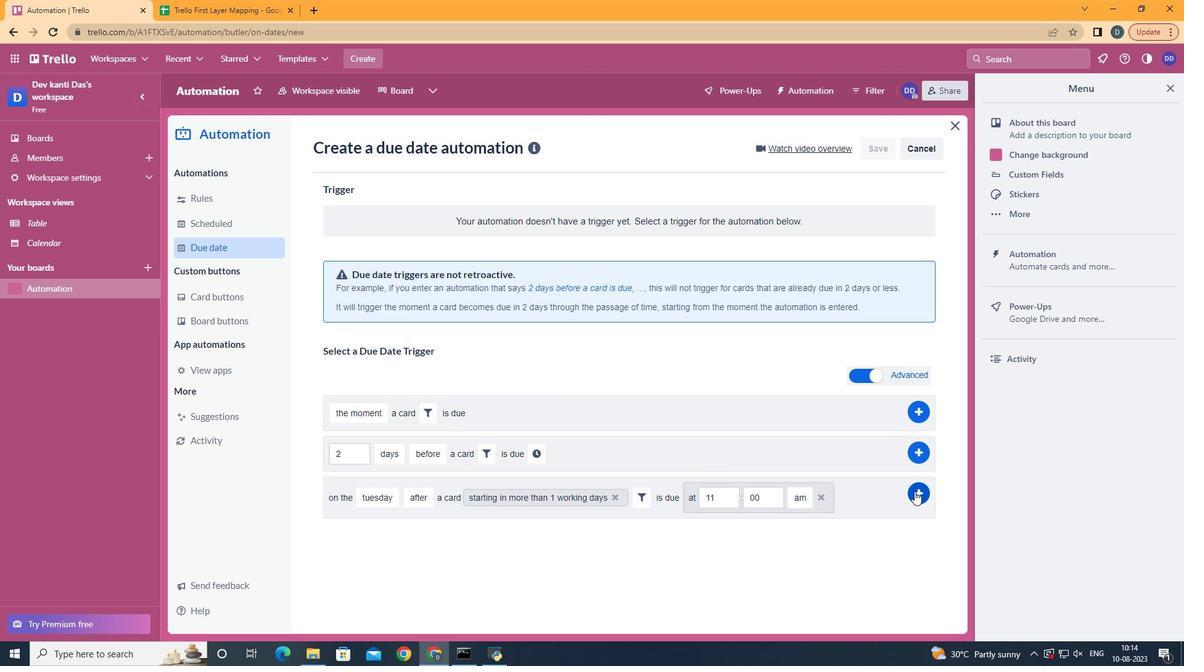 
Action: Mouse pressed left at (911, 487)
Screenshot: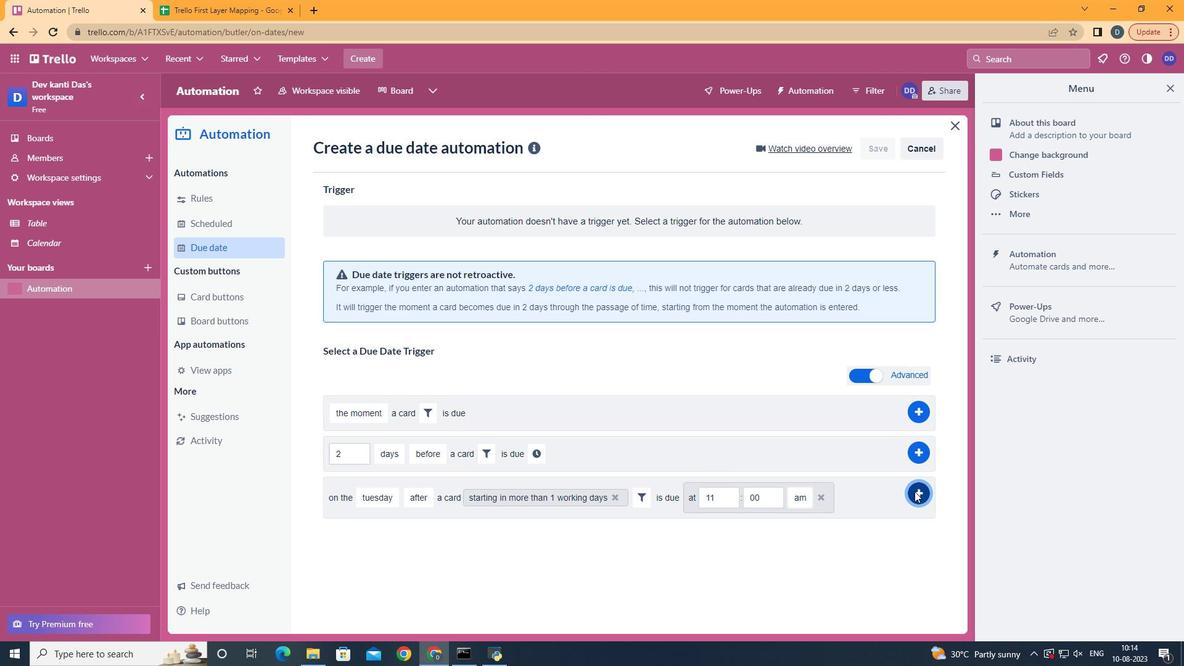 
Action: Mouse moved to (626, 337)
Screenshot: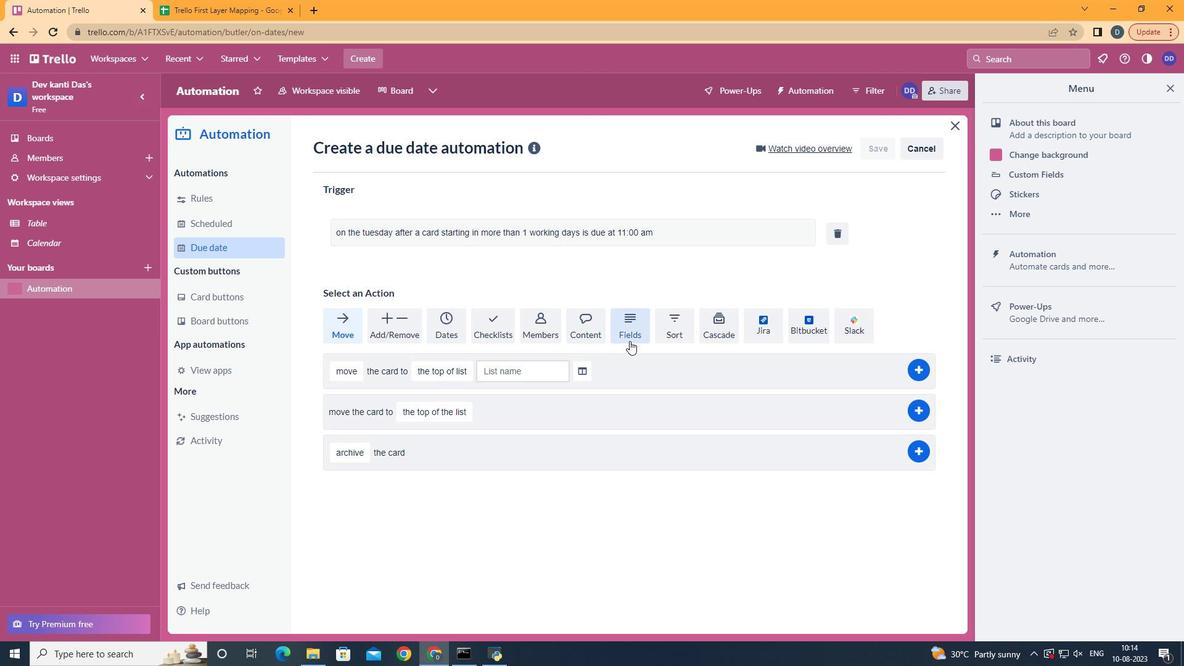 
